 Task: Add an event with the title Team Building Game: Laser Tag Competition, date '2024/05/28', time 7:30 AM to 9:30 AMand add a description:  Regular check-ins and progress reviews will be scheduled to evaluate the employee's progress and provide ongoing feedback. These discussions will allow for adjustments to the action plan if needed and provide encouragement and support to the employee., put the event into Red category . Add location for the event as: Panama City, Panama, logged in from the account softage.4@softage.netand send the event invitation to softage.5@softage.net and softage.6@softage.net. Set a reminder for the event 35 day before
Action: Mouse moved to (129, 104)
Screenshot: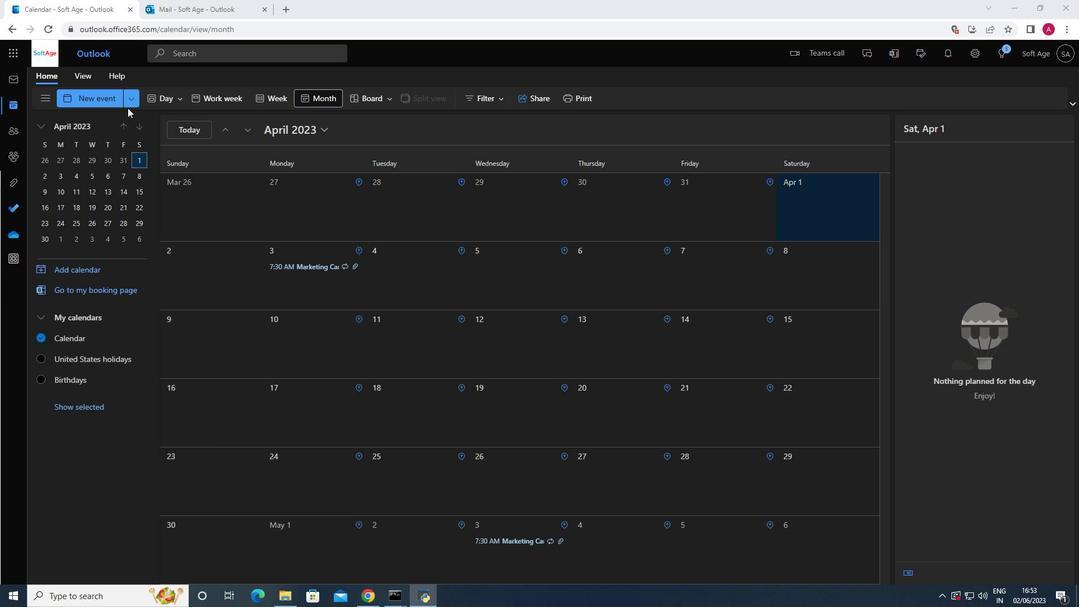 
Action: Mouse pressed left at (129, 104)
Screenshot: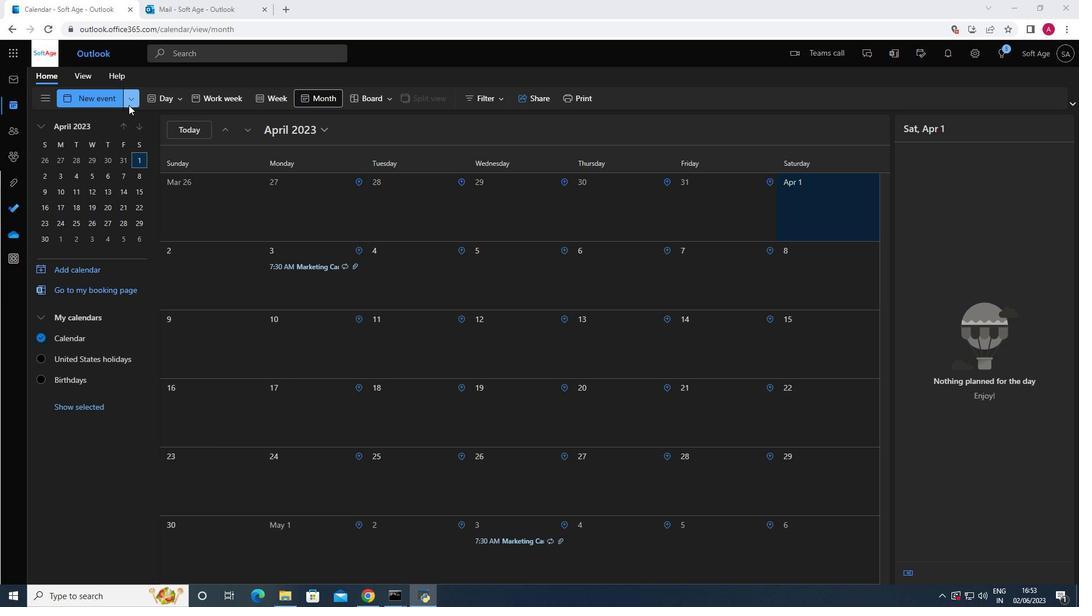 
Action: Mouse moved to (100, 141)
Screenshot: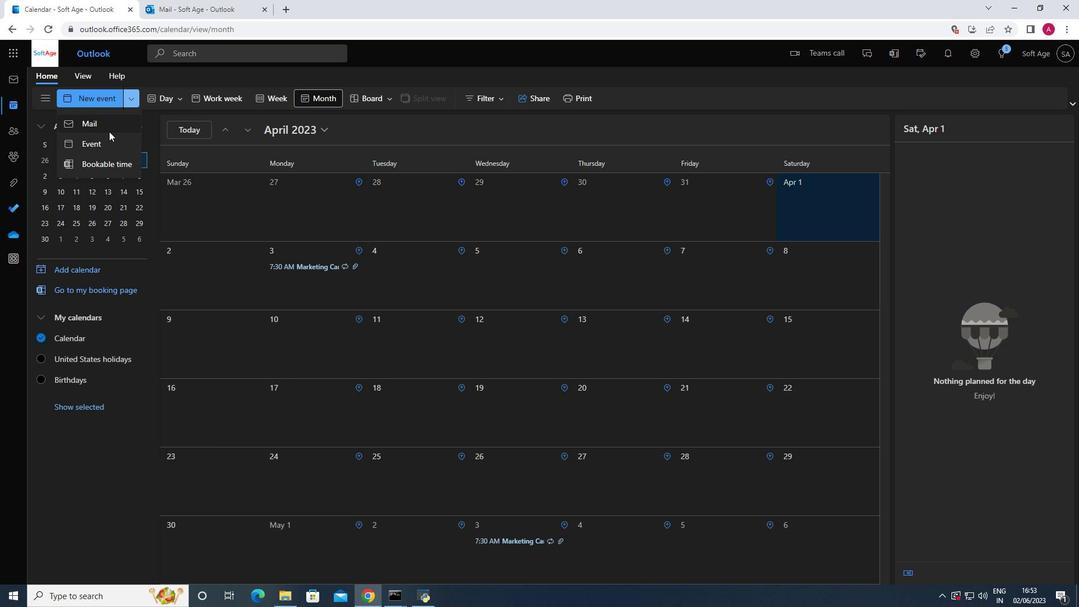 
Action: Mouse pressed left at (100, 141)
Screenshot: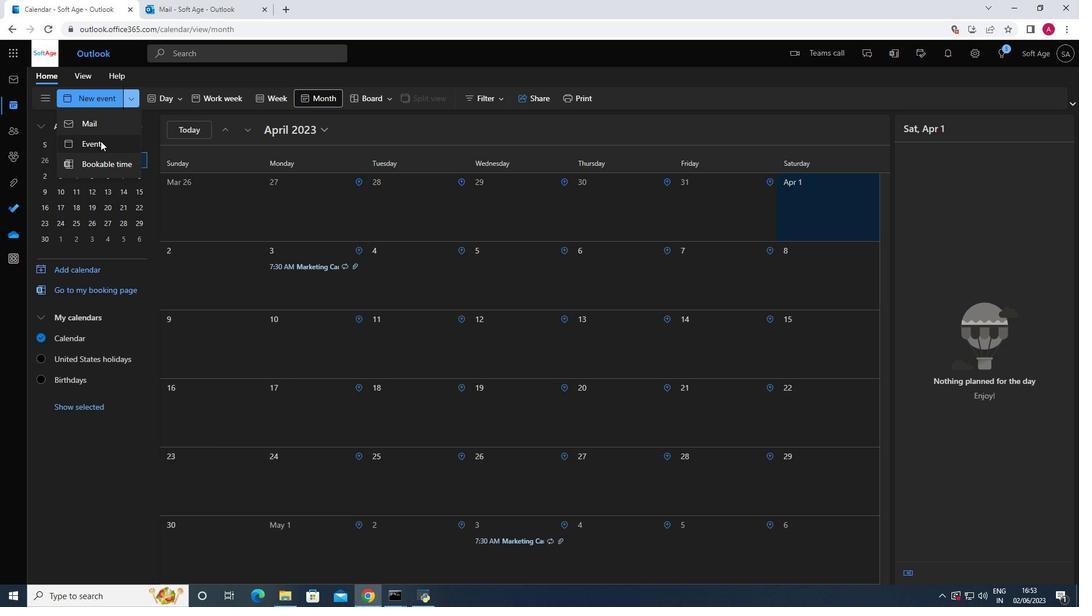 
Action: Mouse moved to (295, 175)
Screenshot: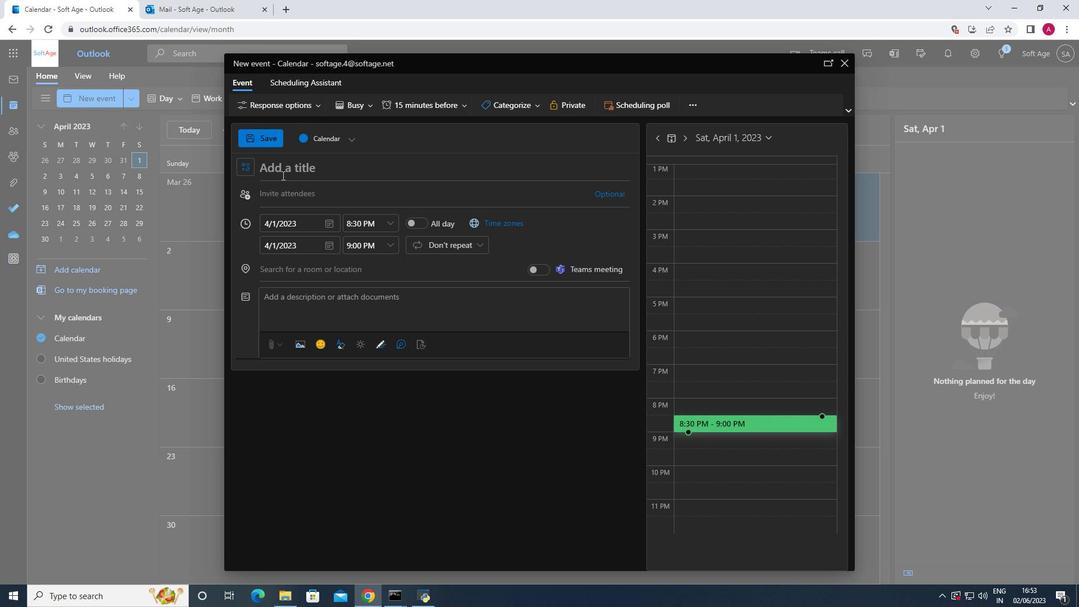 
Action: Mouse pressed left at (295, 175)
Screenshot: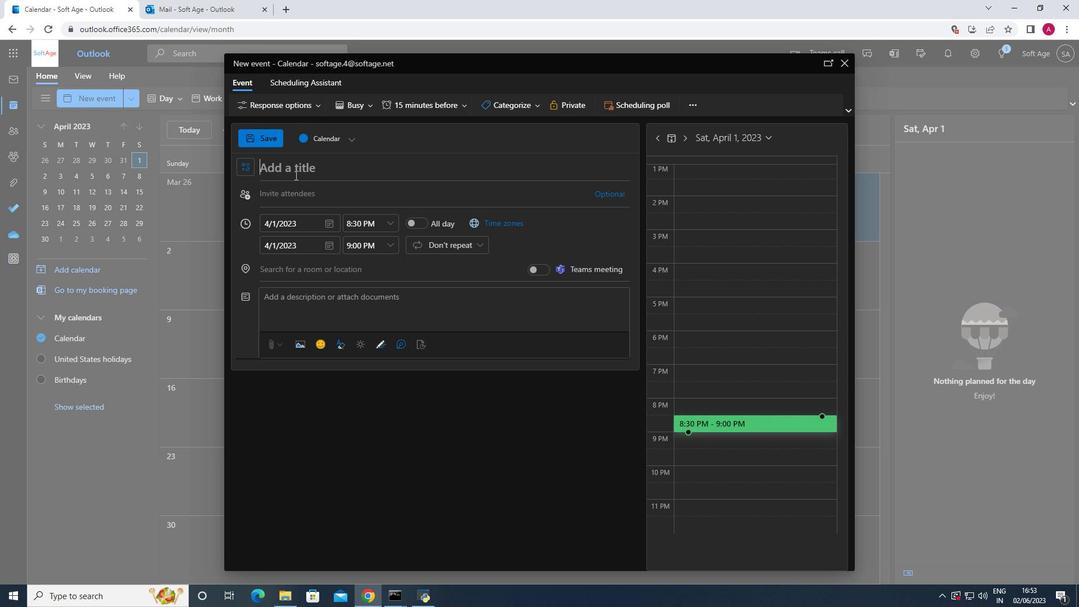 
Action: Key pressed <Key.shift>Team<Key.space><Key.shift><Key.shift><Key.shift>Building<Key.space><Key.shift>Game<Key.shift_r><Key.shift_r>:<Key.shift_r>Laser<Key.space><Key.shift><Key.shift><Key.shift>Tag<Key.space><Key.shift><Key.shift><Key.shift>Competition
Screenshot: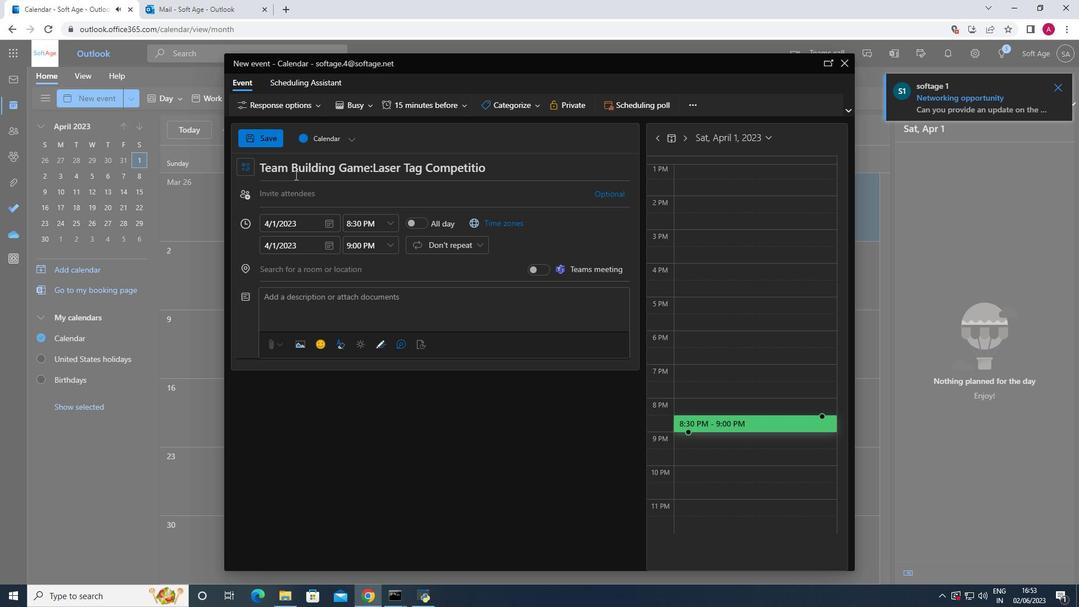
Action: Mouse moved to (332, 223)
Screenshot: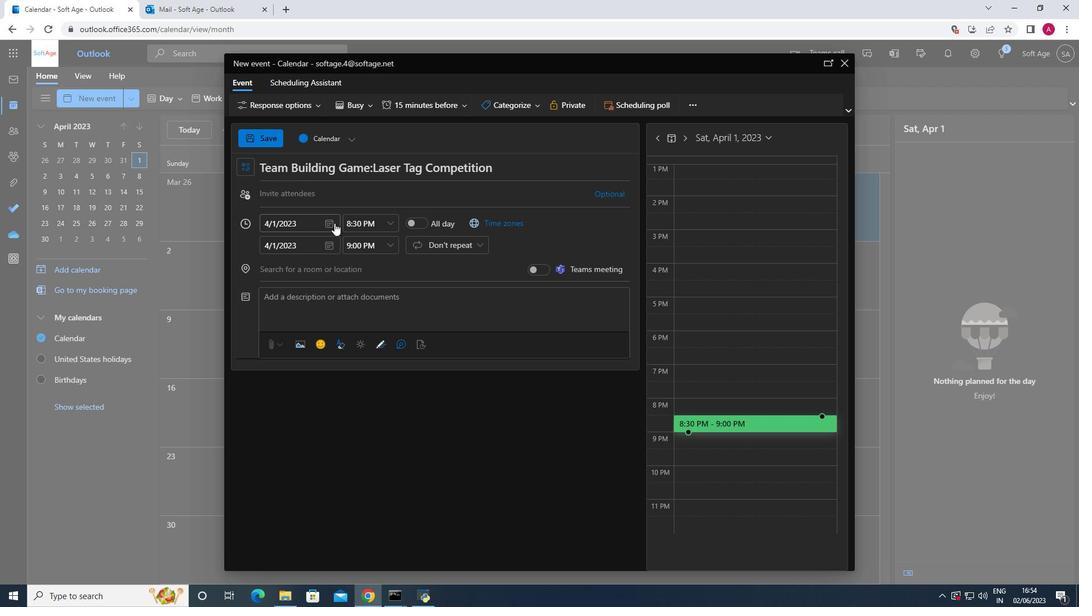 
Action: Mouse pressed left at (332, 223)
Screenshot: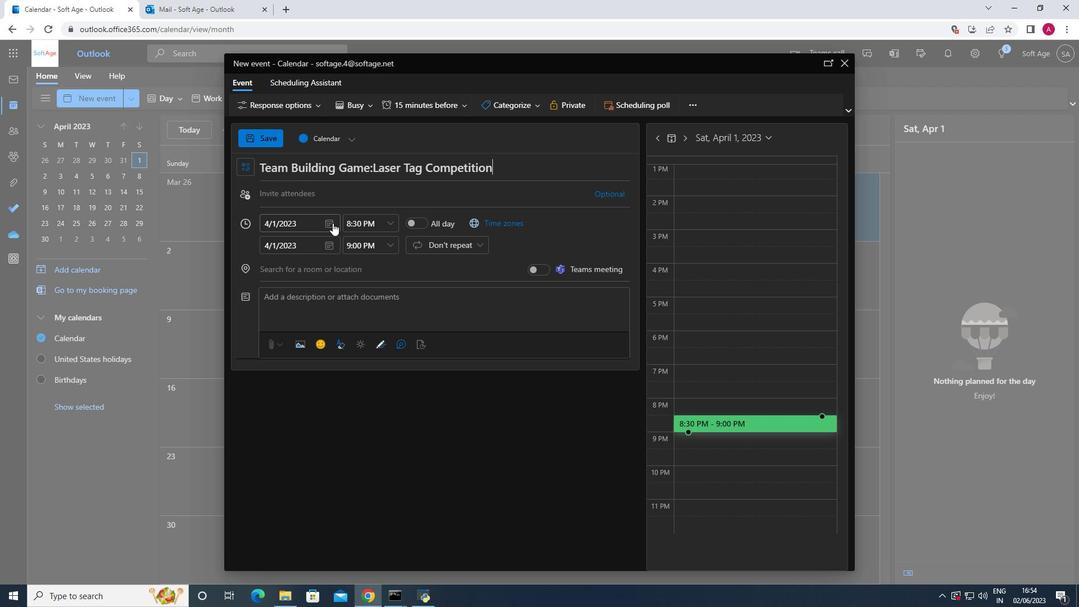 
Action: Mouse moved to (371, 245)
Screenshot: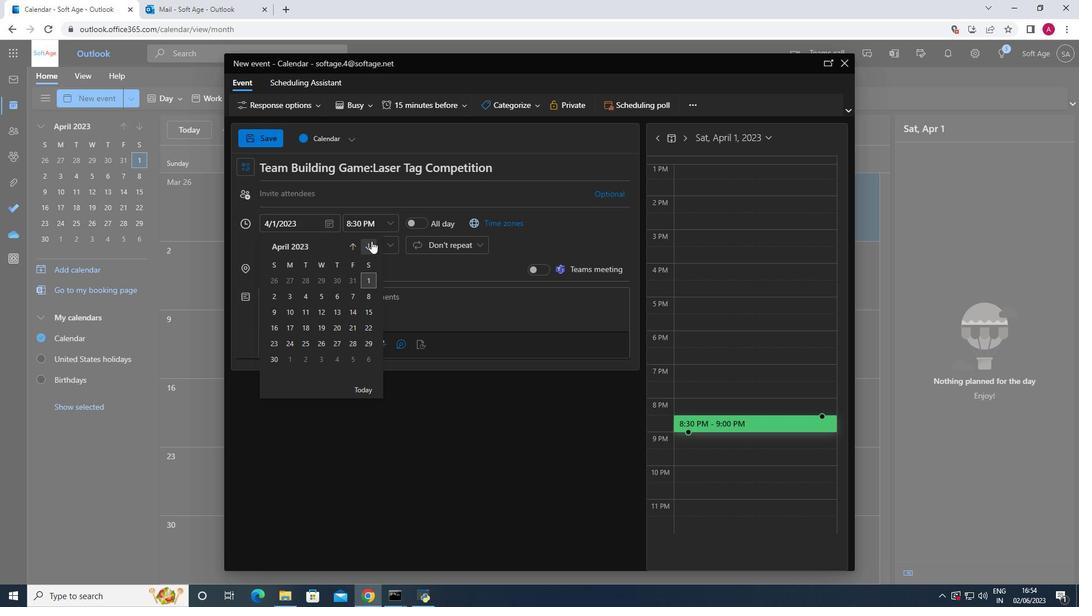 
Action: Mouse pressed left at (371, 245)
Screenshot: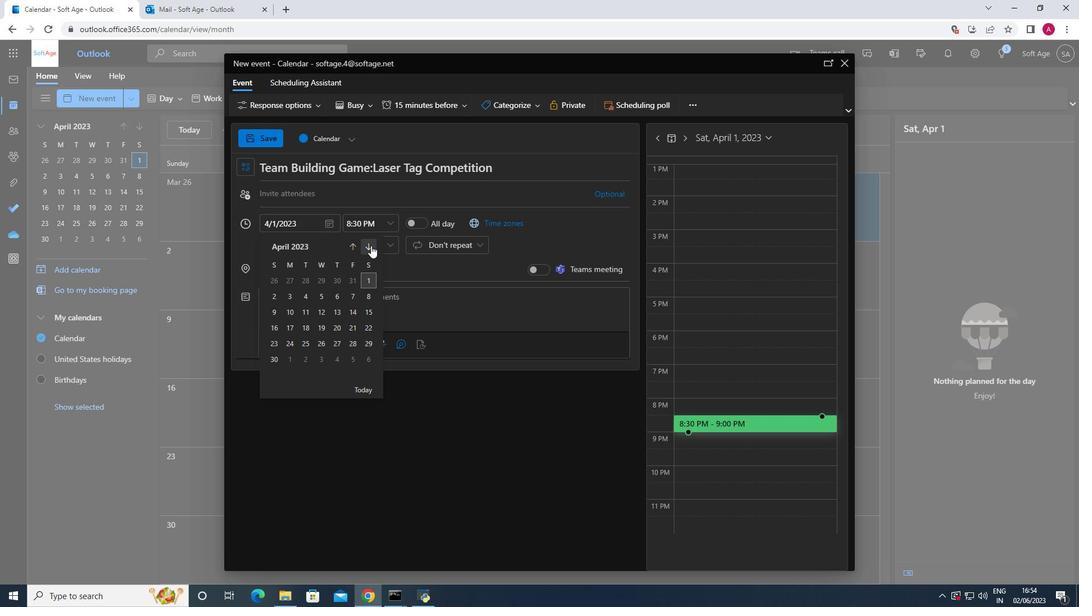 
Action: Mouse pressed left at (371, 245)
Screenshot: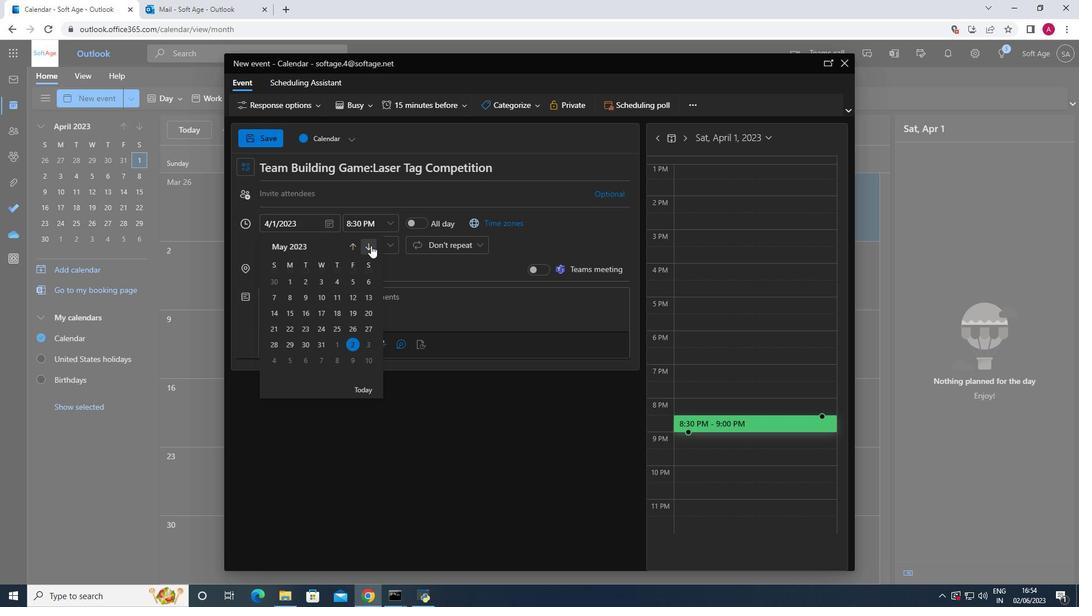 
Action: Mouse pressed left at (371, 245)
Screenshot: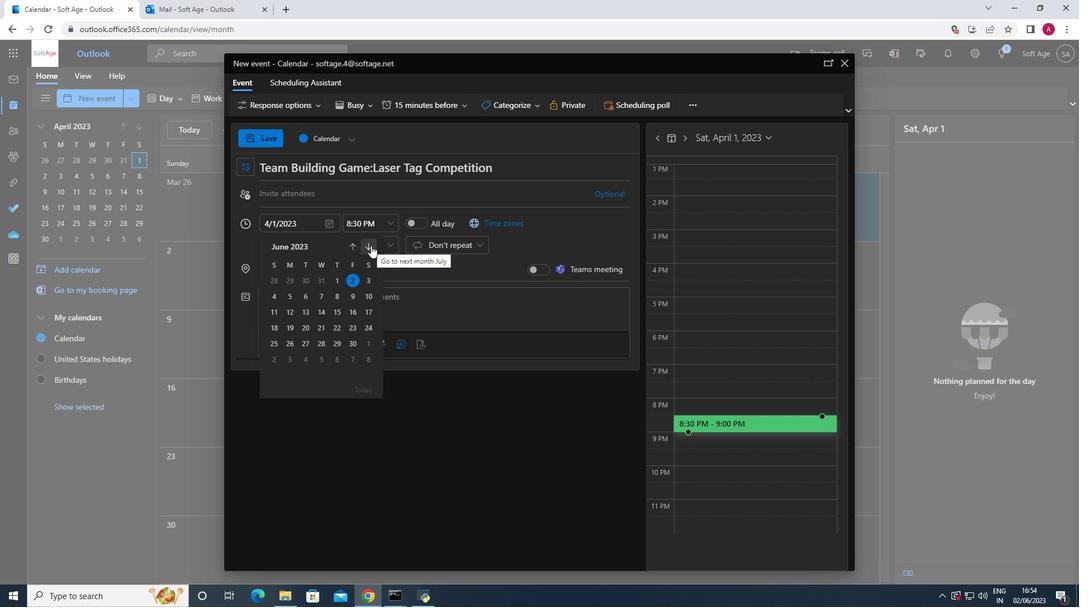 
Action: Mouse pressed left at (371, 245)
Screenshot: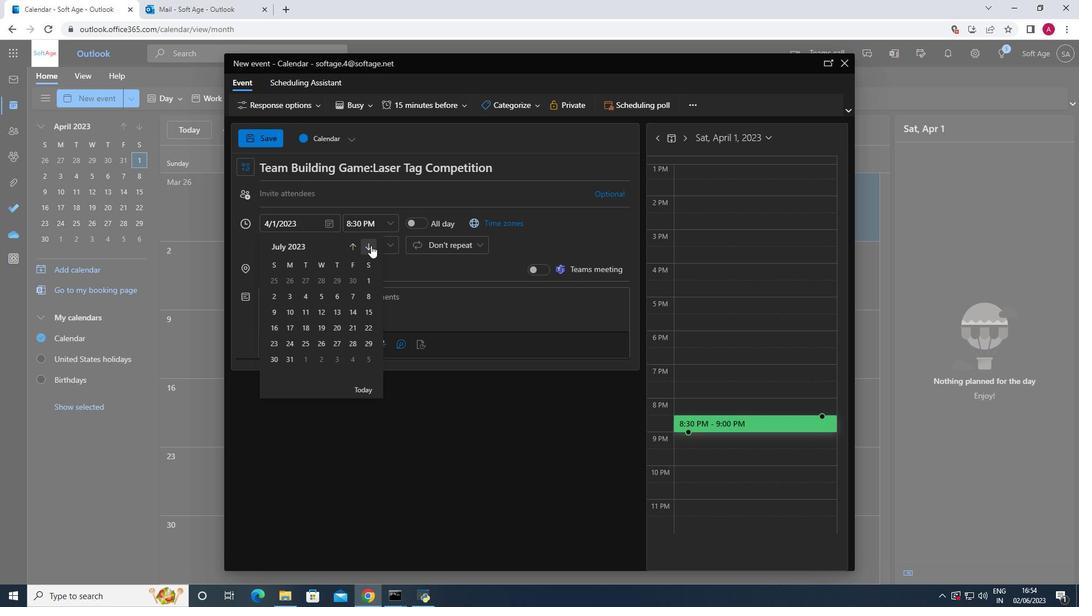 
Action: Mouse pressed left at (371, 245)
Screenshot: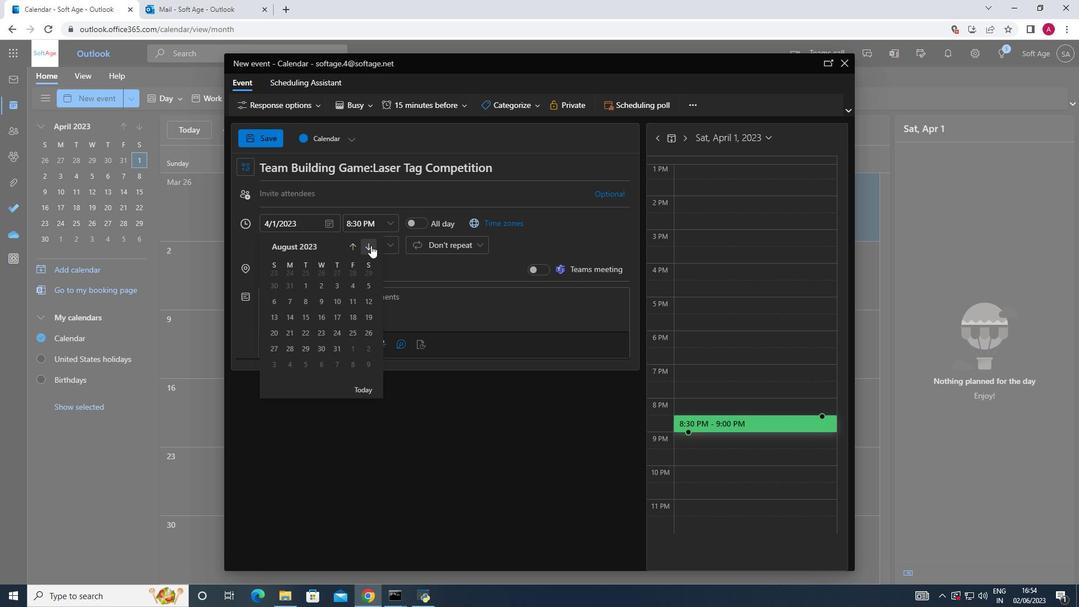 
Action: Mouse pressed left at (371, 245)
Screenshot: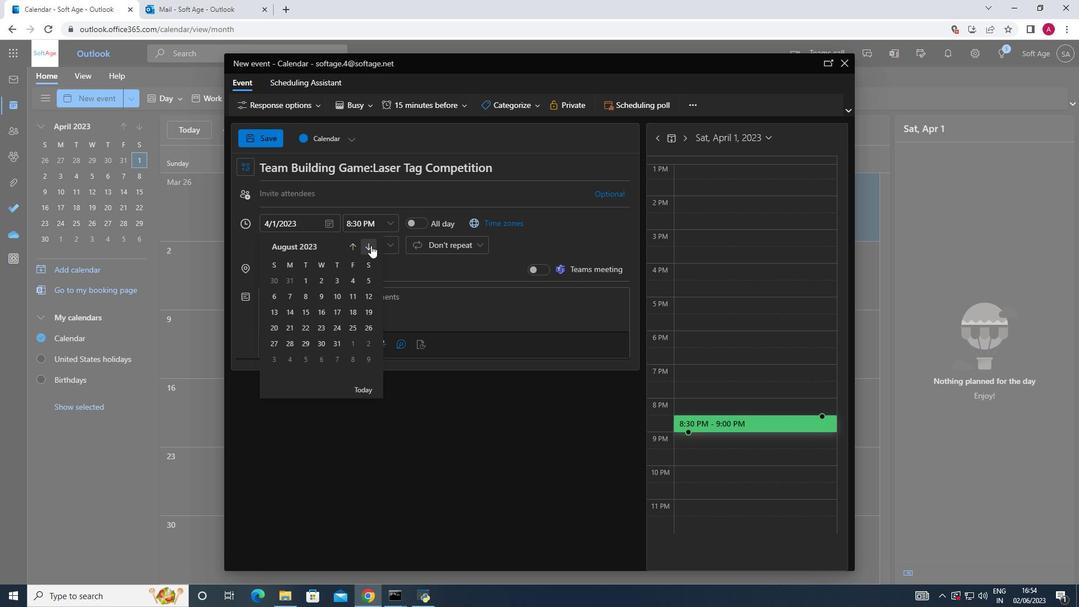 
Action: Mouse pressed left at (371, 245)
Screenshot: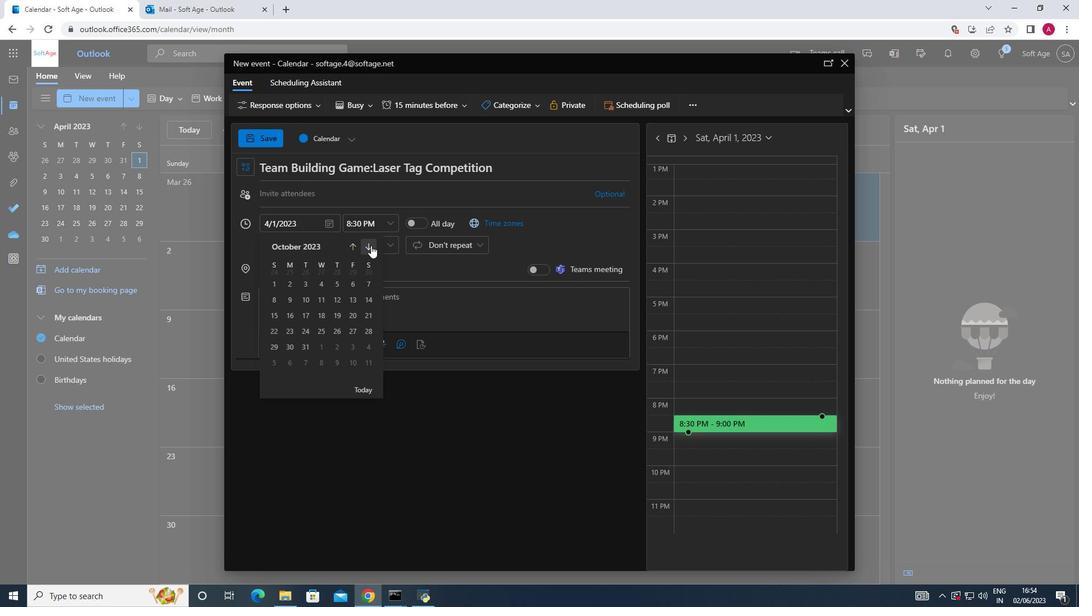 
Action: Mouse pressed left at (371, 245)
Screenshot: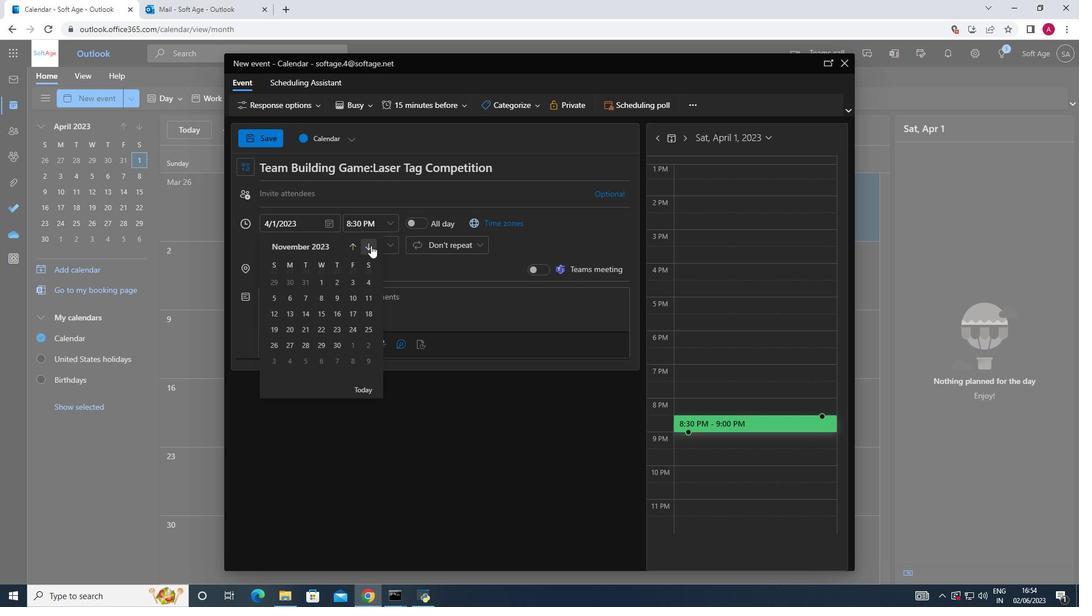 
Action: Mouse pressed left at (371, 245)
Screenshot: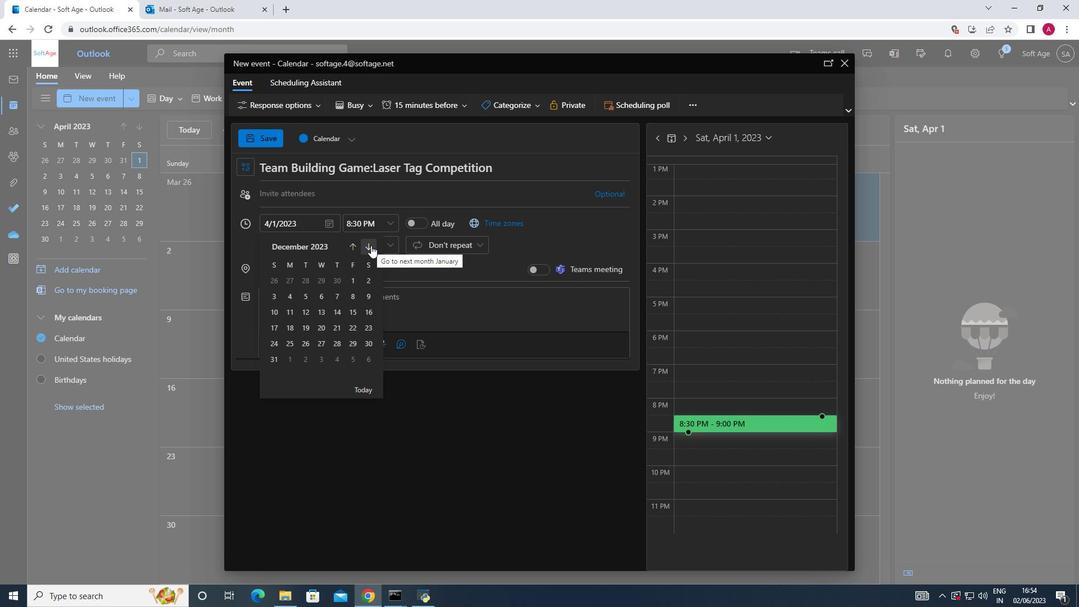 
Action: Mouse pressed left at (371, 245)
Screenshot: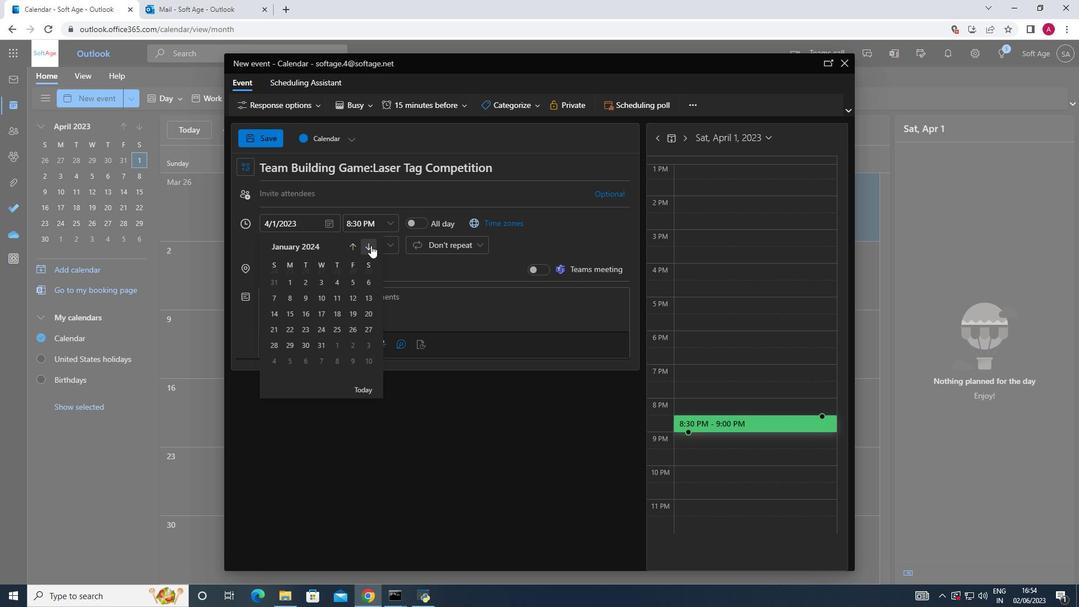 
Action: Mouse pressed left at (371, 245)
Screenshot: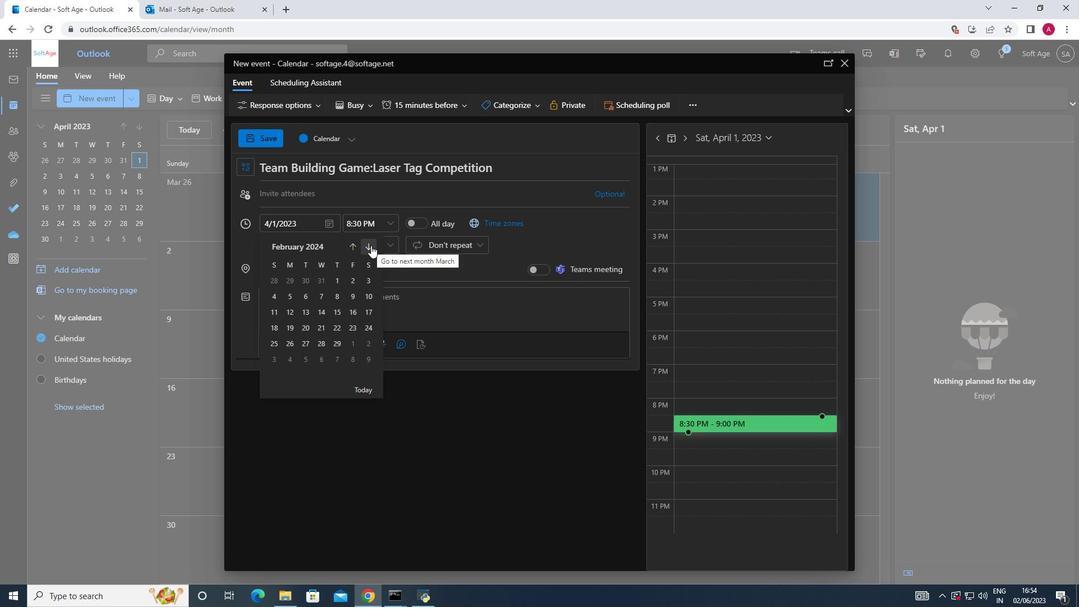 
Action: Mouse pressed left at (371, 245)
Screenshot: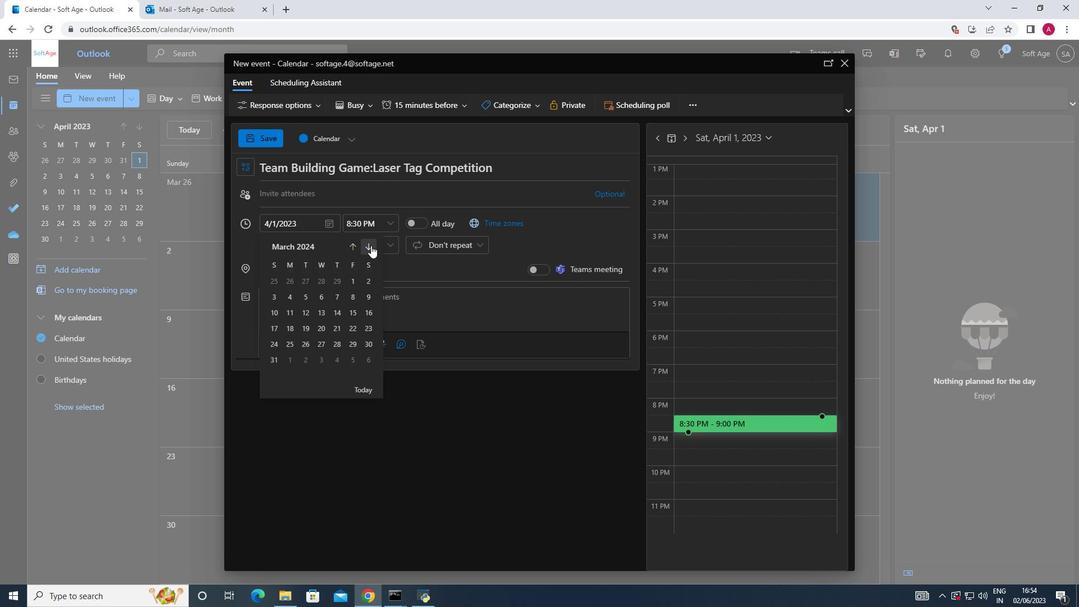 
Action: Mouse pressed left at (371, 245)
Screenshot: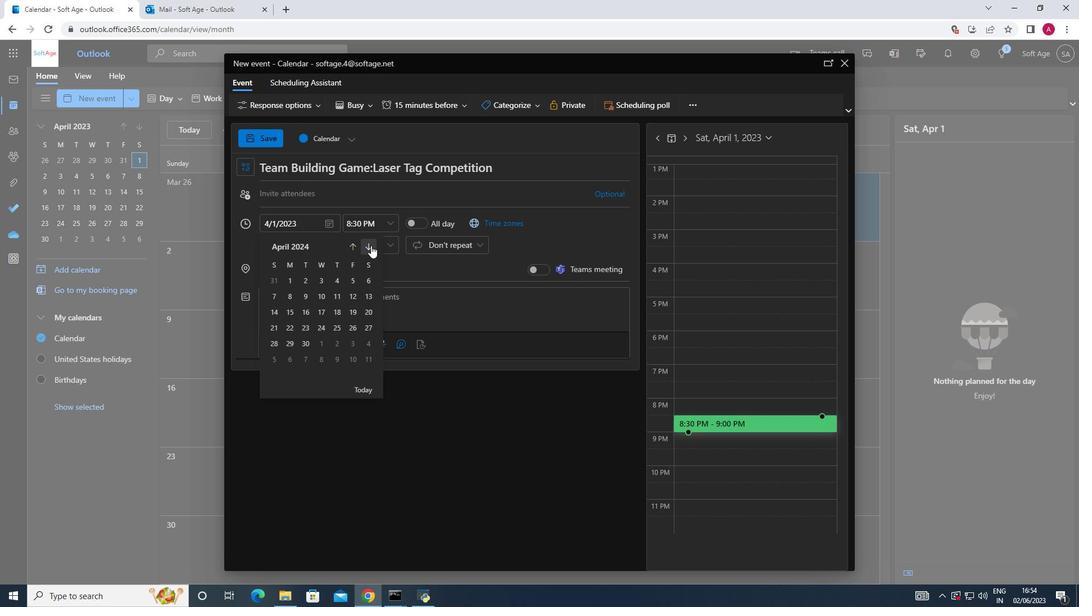 
Action: Mouse moved to (311, 340)
Screenshot: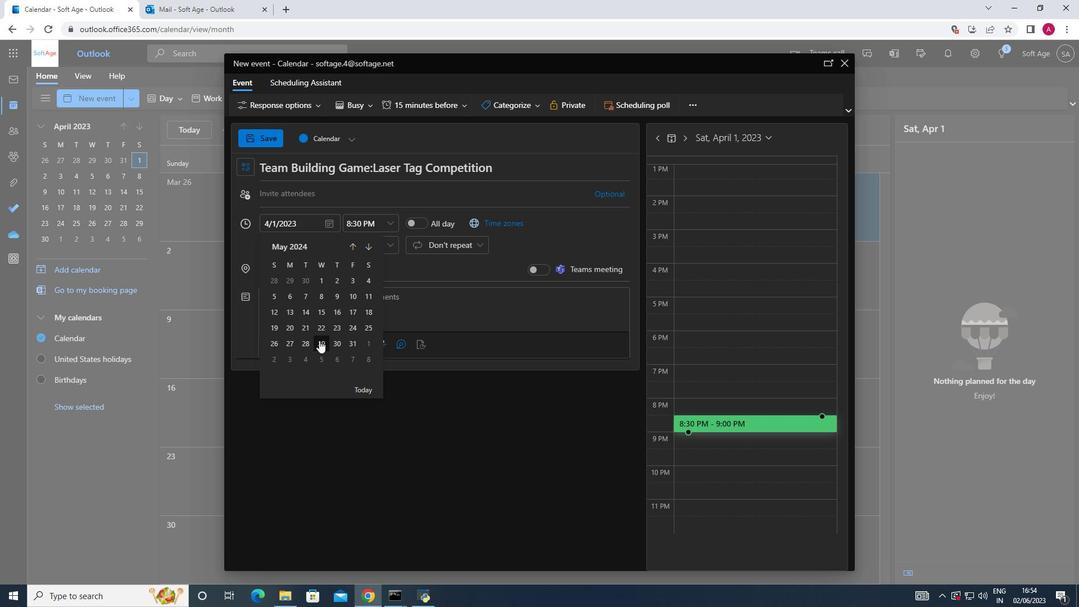 
Action: Mouse pressed left at (311, 340)
Screenshot: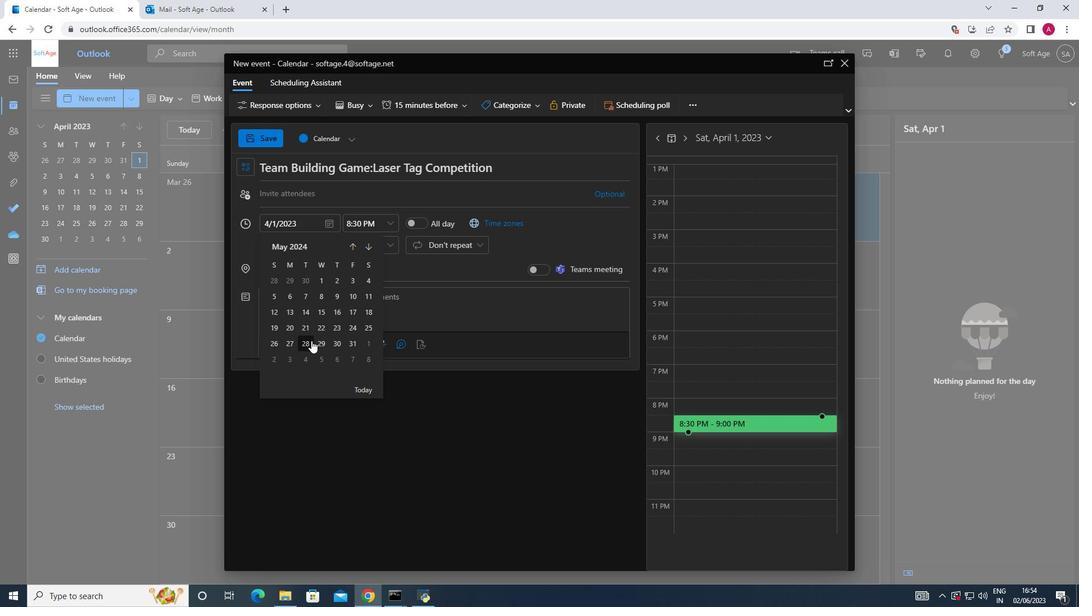 
Action: Mouse moved to (386, 225)
Screenshot: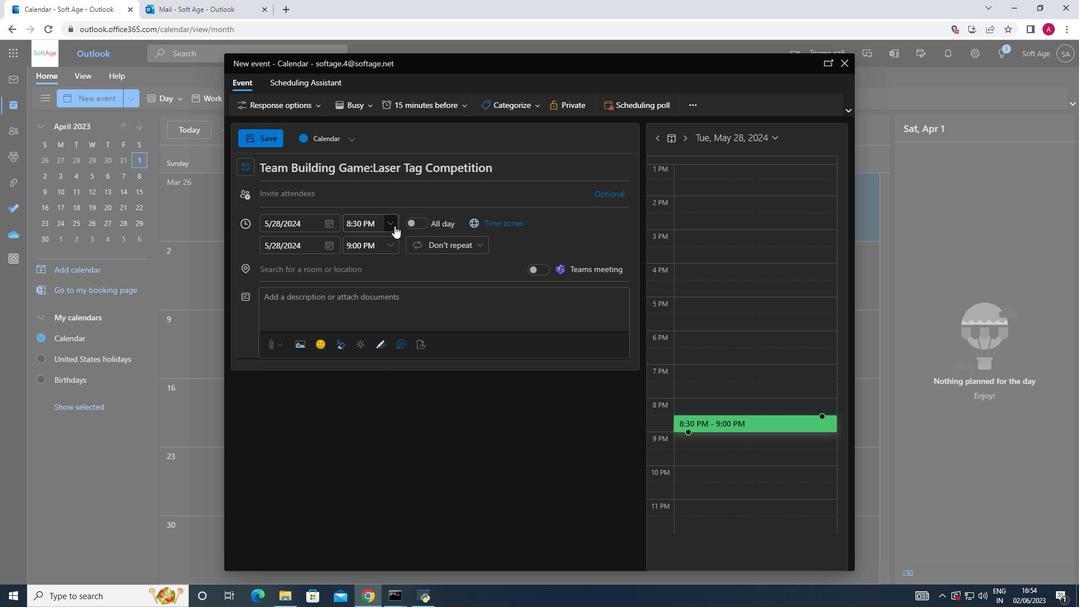 
Action: Mouse pressed left at (386, 225)
Screenshot: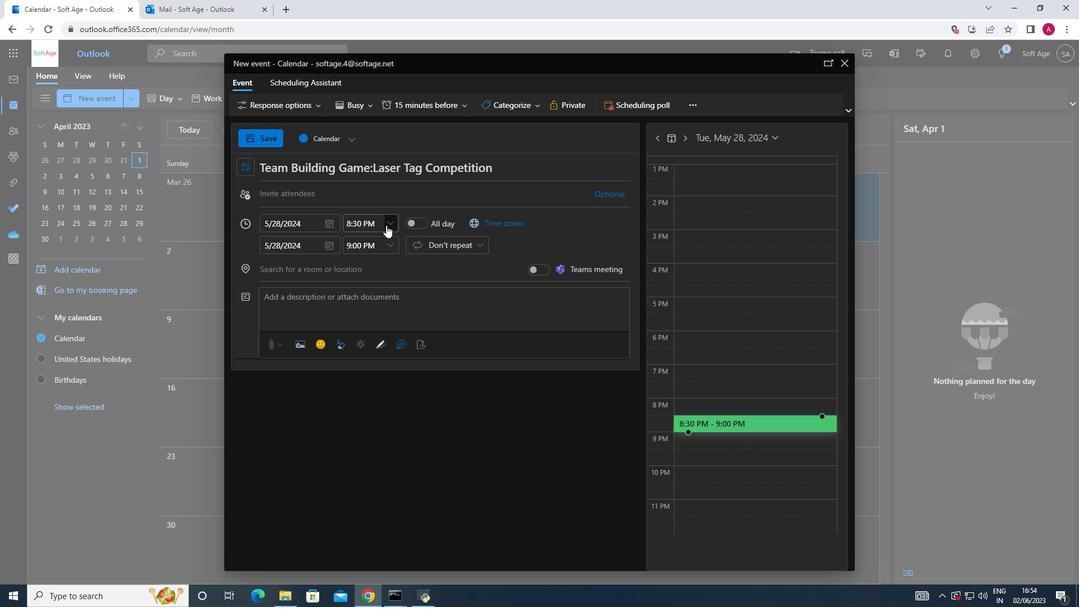 
Action: Mouse moved to (389, 264)
Screenshot: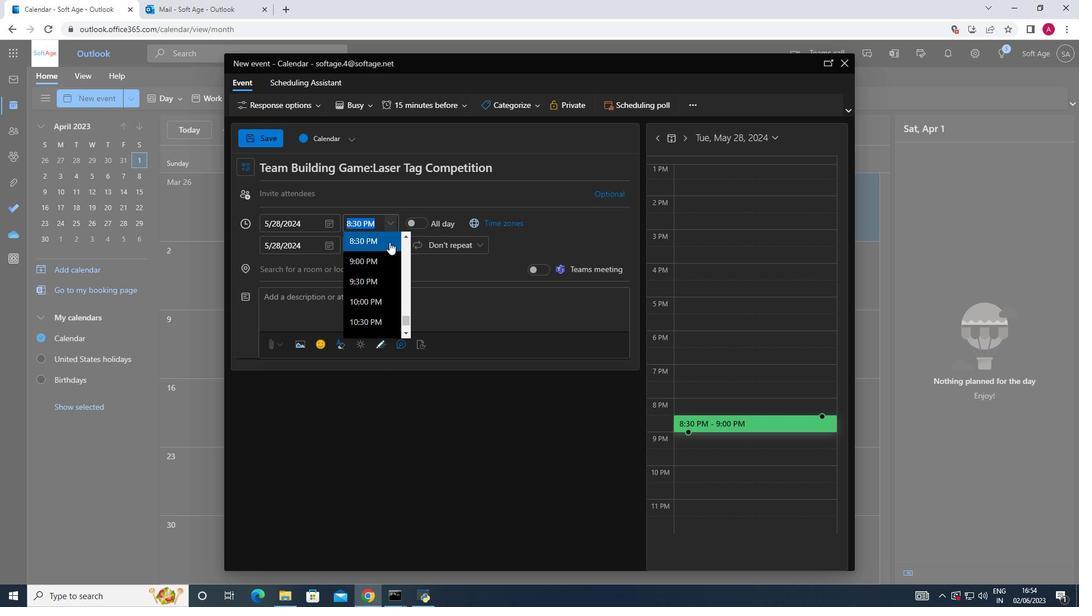
Action: Mouse scrolled (389, 265) with delta (0, 0)
Screenshot: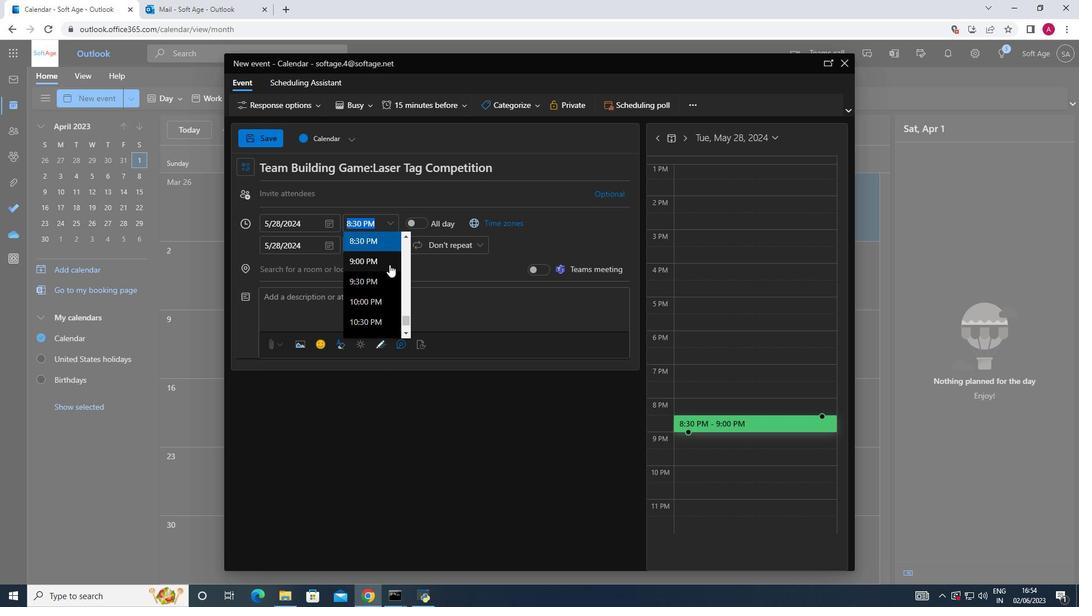 
Action: Mouse scrolled (389, 265) with delta (0, 0)
Screenshot: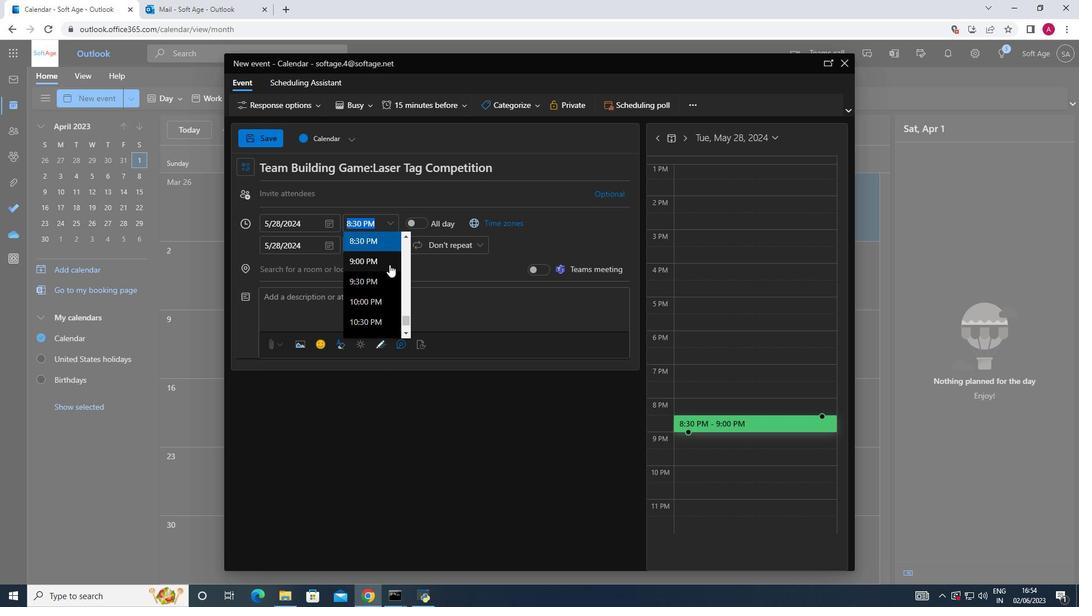 
Action: Mouse scrolled (389, 264) with delta (0, 0)
Screenshot: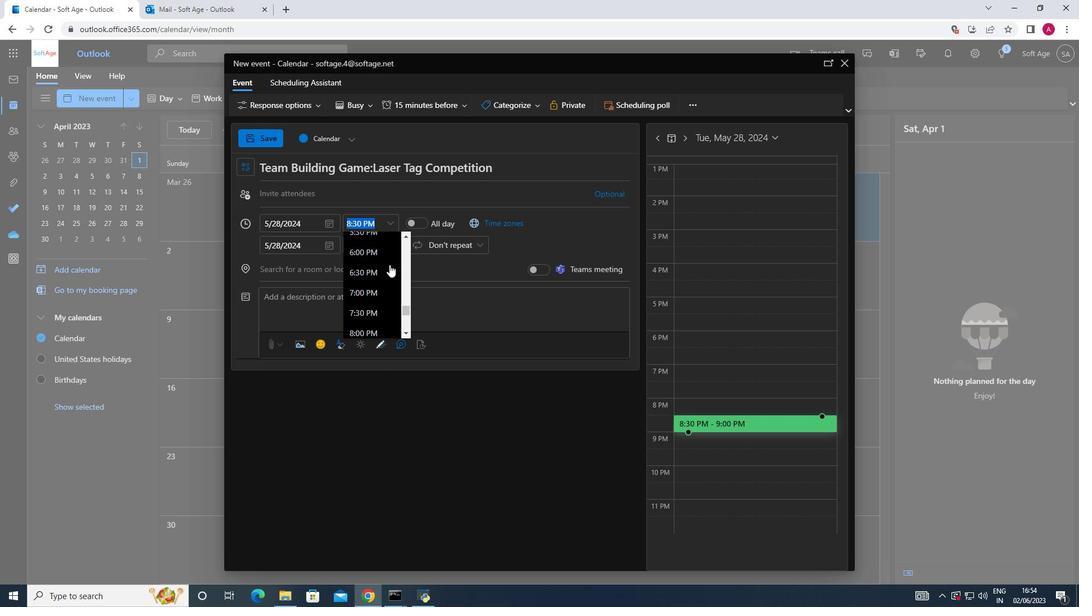 
Action: Mouse moved to (371, 291)
Screenshot: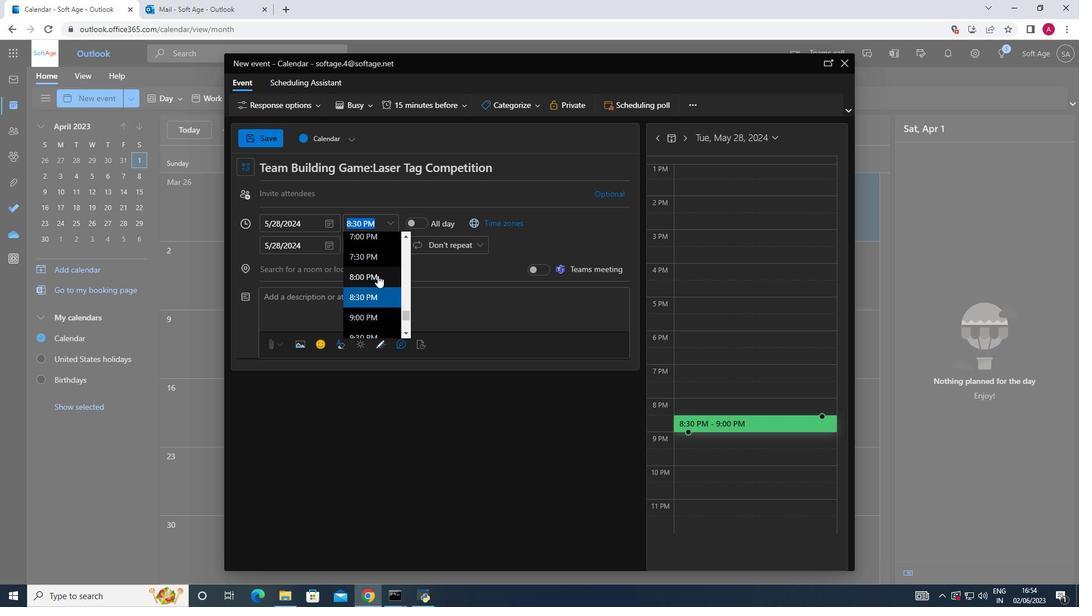 
Action: Mouse scrolled (371, 292) with delta (0, 0)
Screenshot: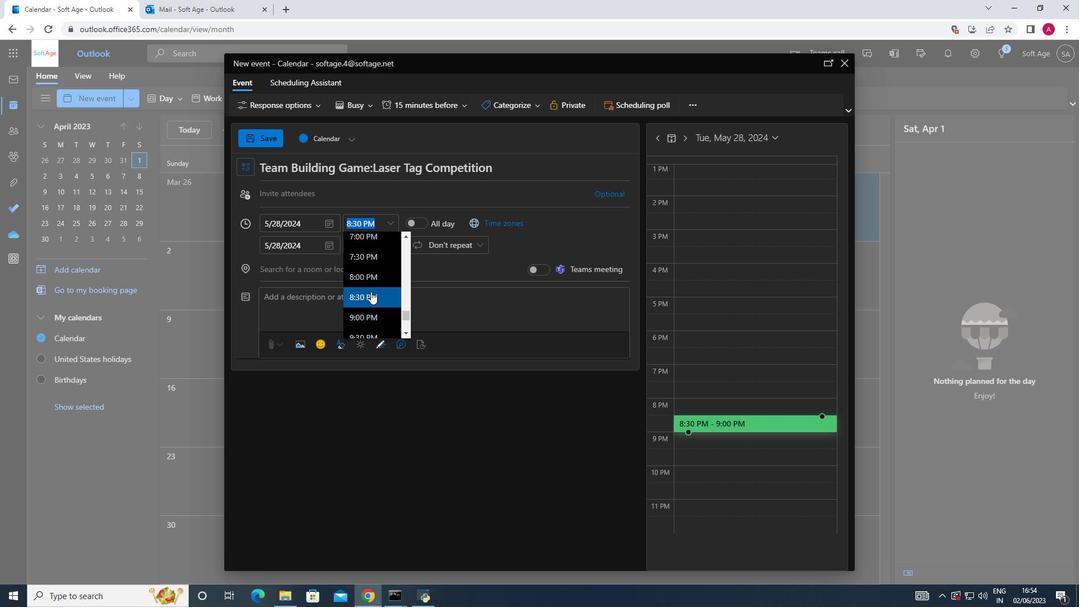 
Action: Mouse scrolled (371, 292) with delta (0, 0)
Screenshot: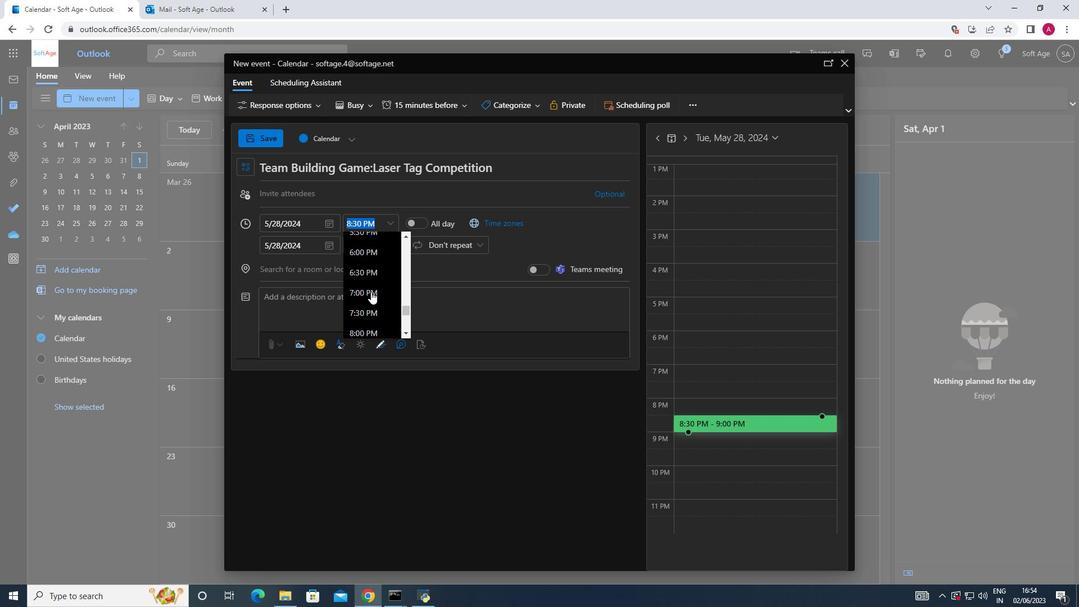 
Action: Mouse scrolled (371, 292) with delta (0, 0)
Screenshot: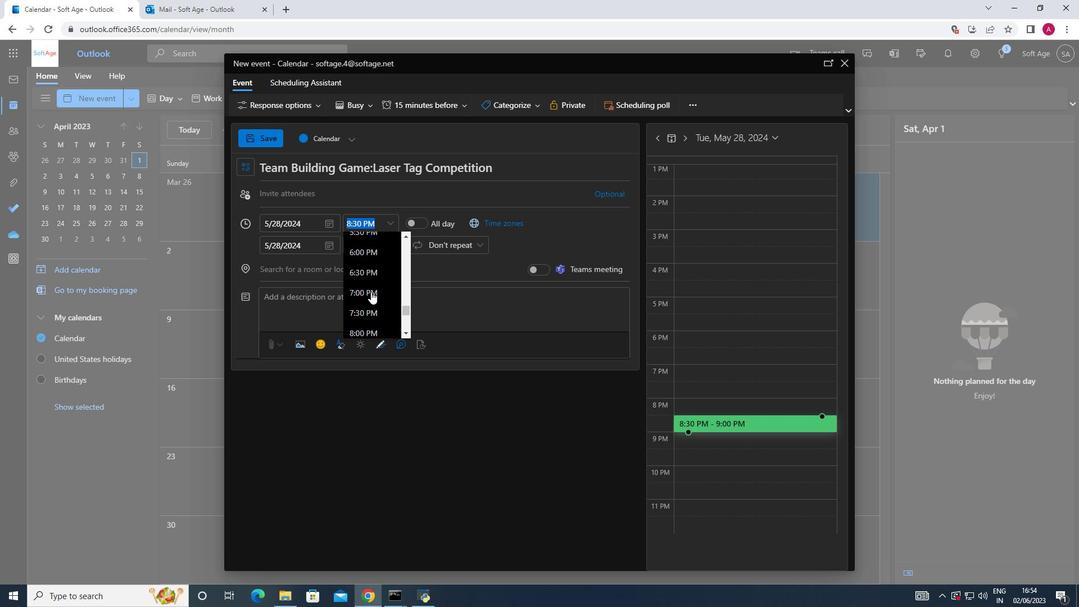 
Action: Mouse scrolled (371, 292) with delta (0, 0)
Screenshot: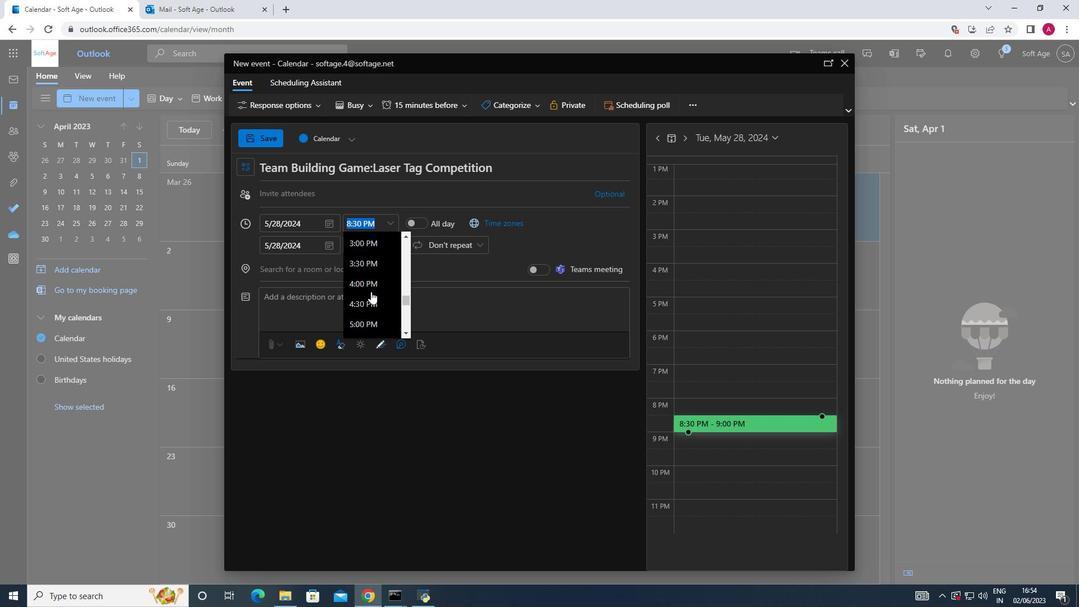 
Action: Mouse scrolled (371, 292) with delta (0, 0)
Screenshot: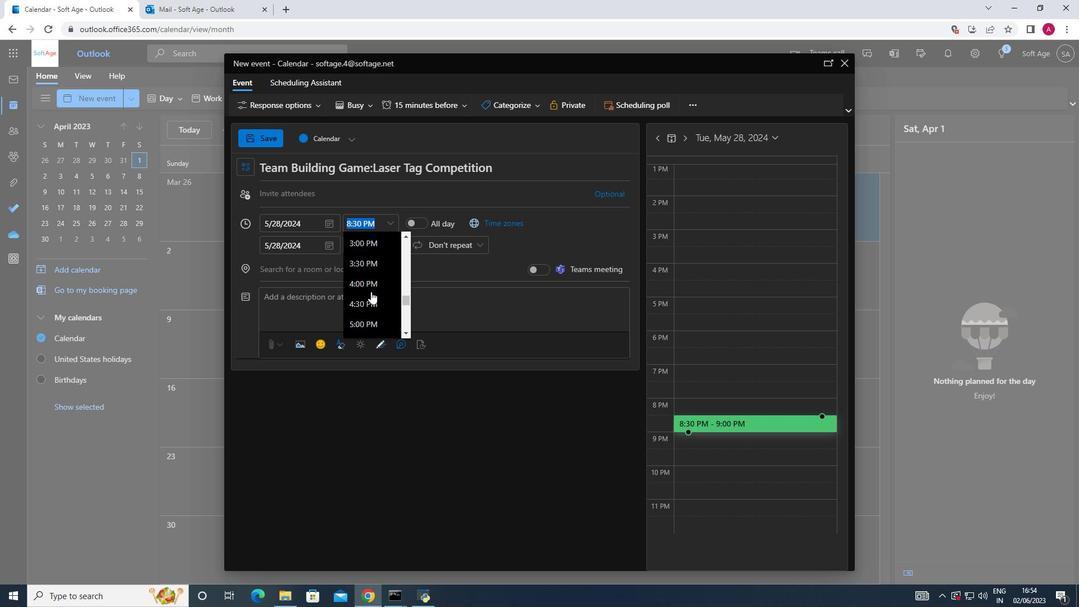 
Action: Mouse scrolled (371, 292) with delta (0, 0)
Screenshot: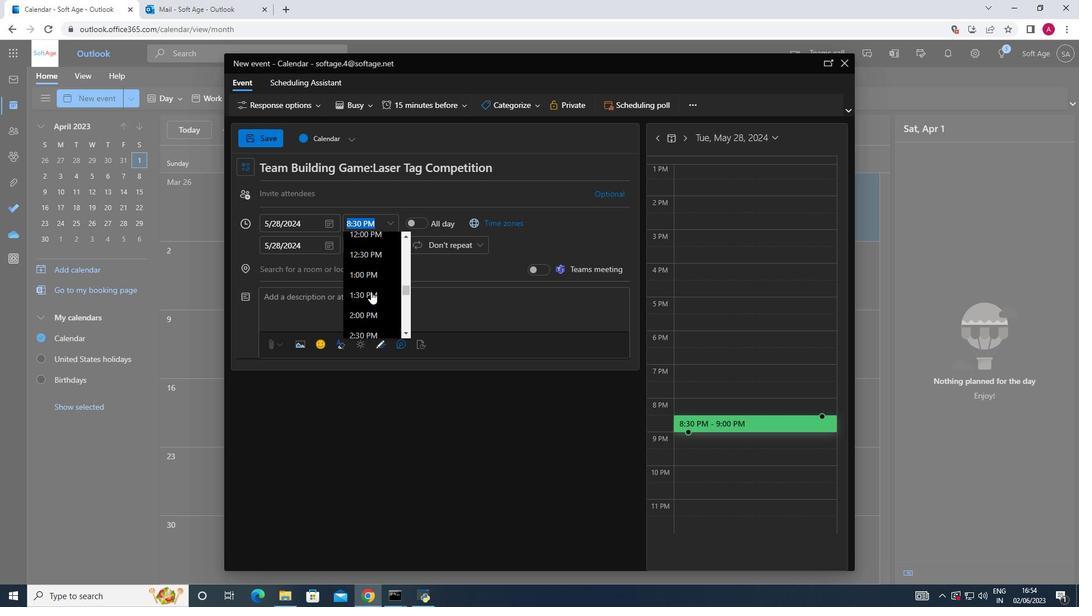 
Action: Mouse scrolled (371, 292) with delta (0, 0)
Screenshot: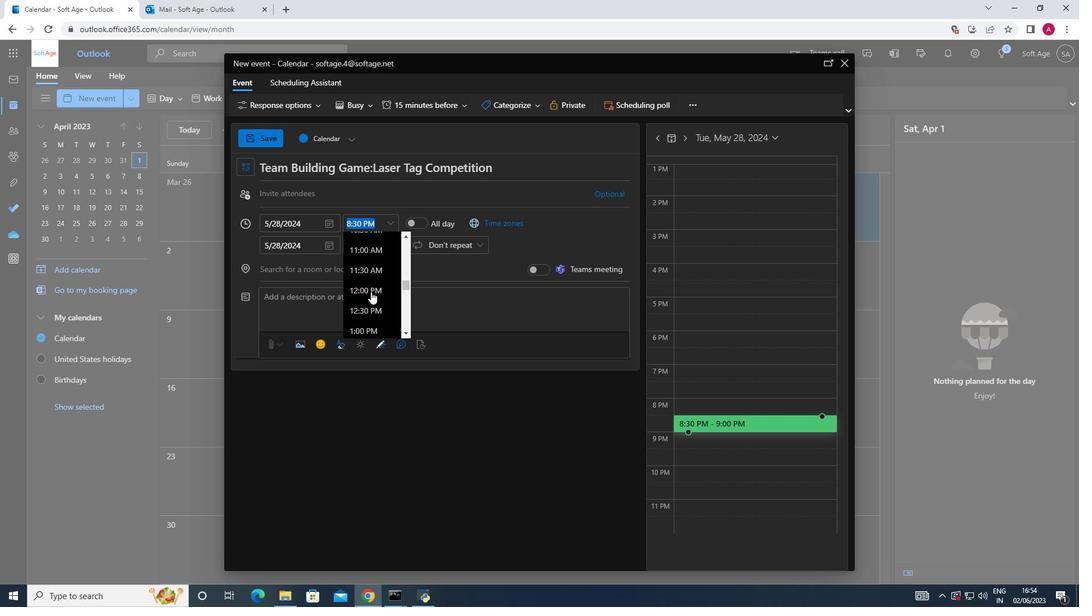 
Action: Mouse scrolled (371, 292) with delta (0, 0)
Screenshot: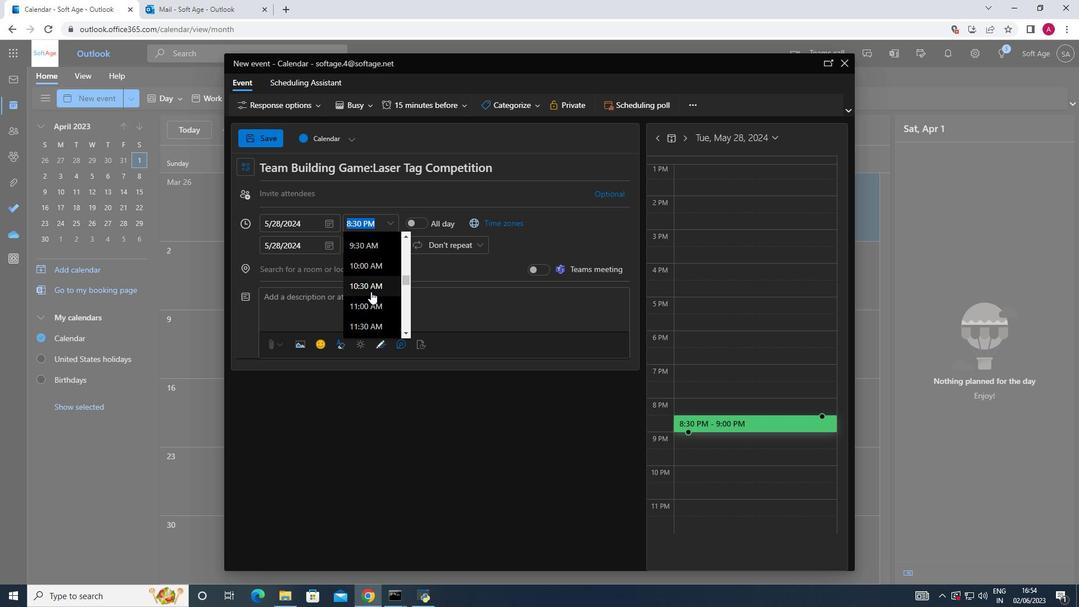 
Action: Mouse scrolled (371, 292) with delta (0, 0)
Screenshot: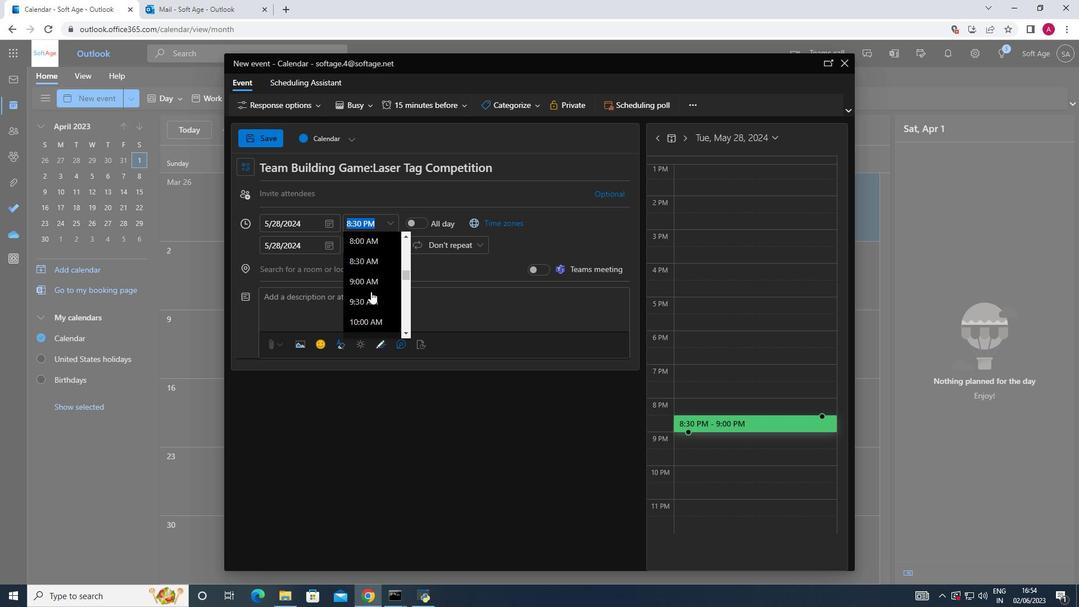 
Action: Mouse moved to (371, 282)
Screenshot: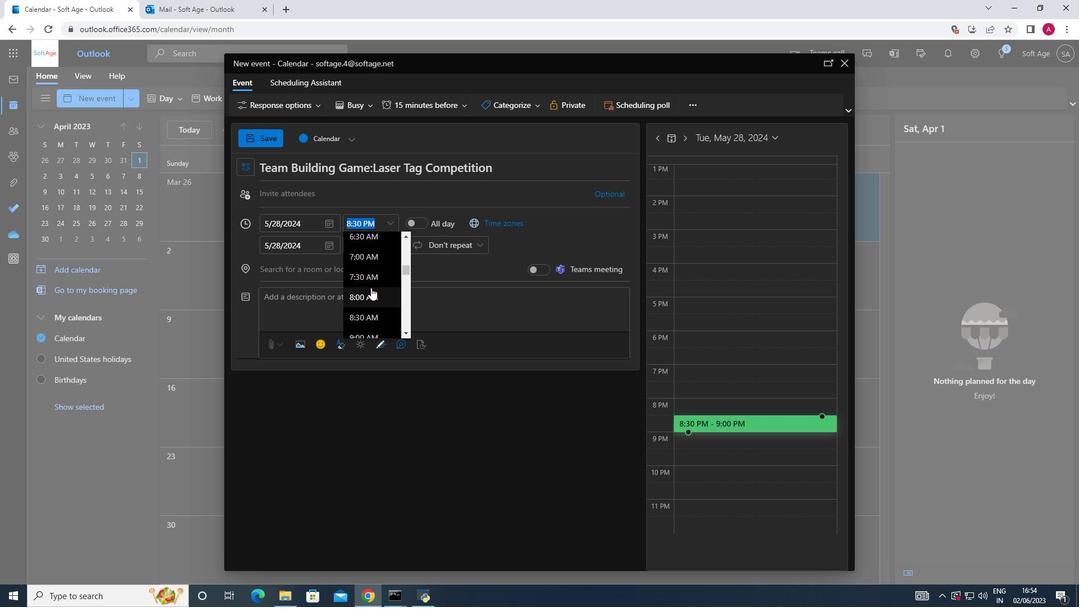 
Action: Mouse pressed left at (371, 282)
Screenshot: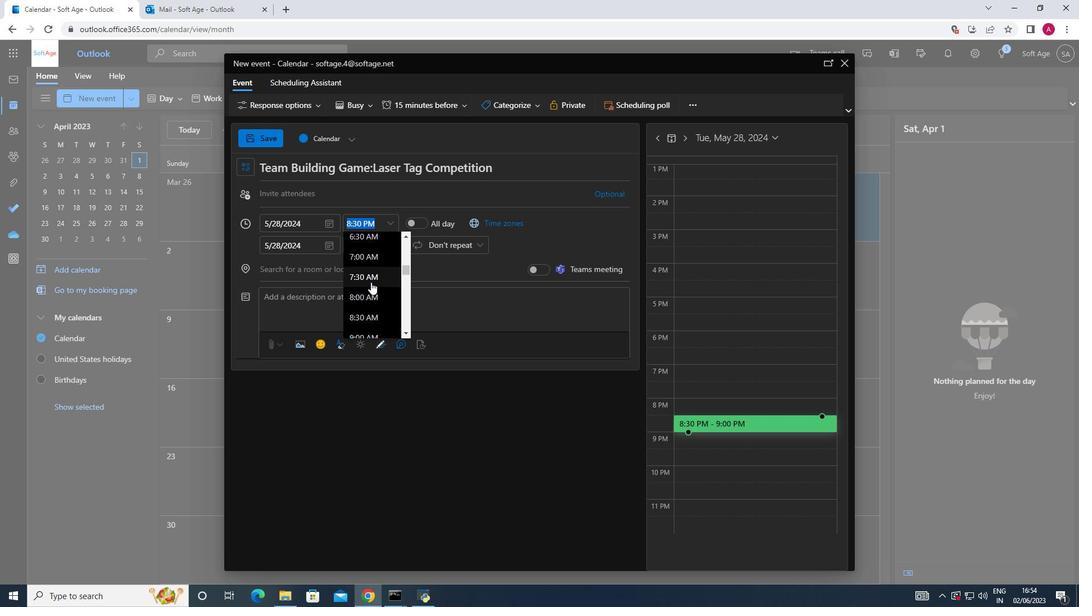 
Action: Mouse moved to (387, 243)
Screenshot: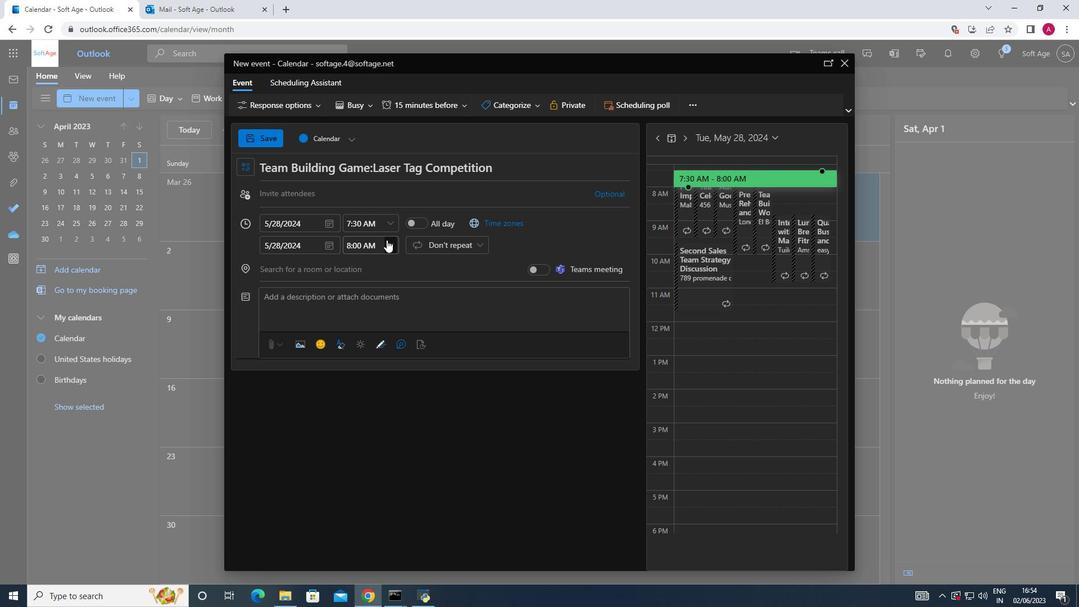 
Action: Mouse pressed left at (387, 243)
Screenshot: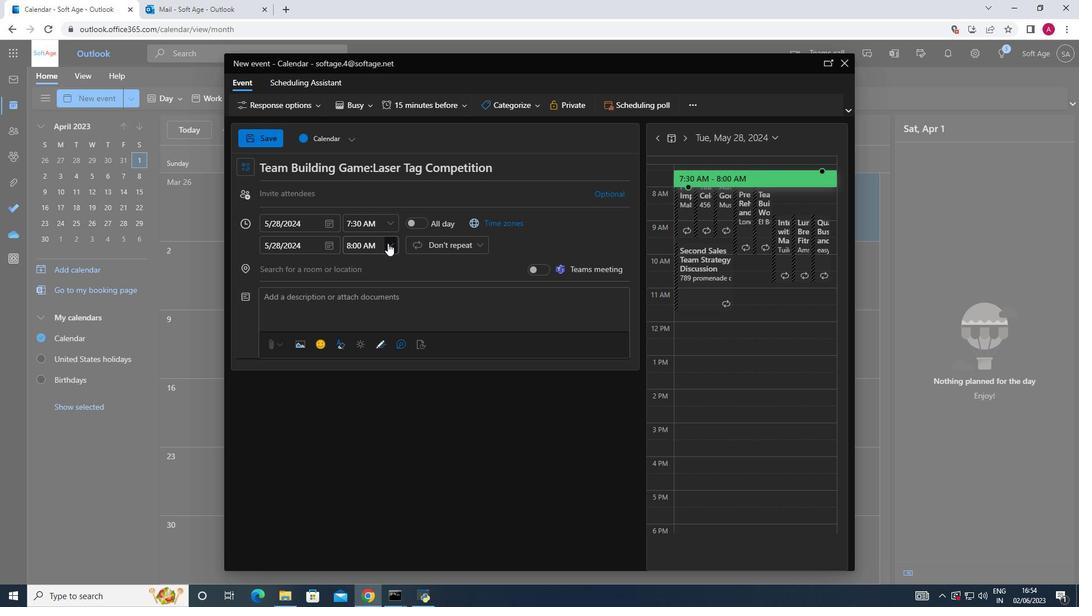 
Action: Mouse moved to (376, 321)
Screenshot: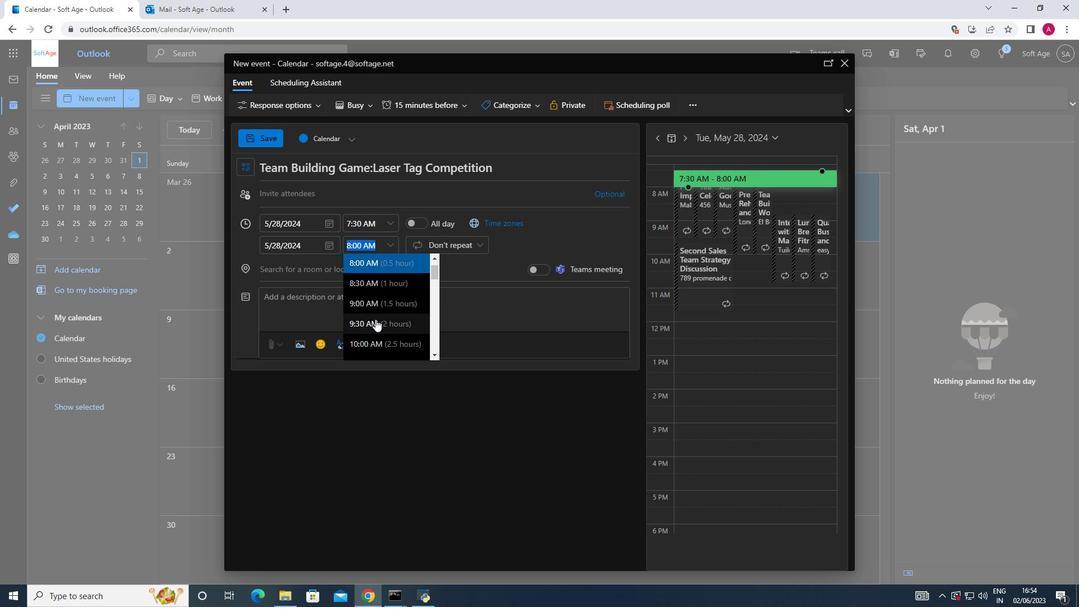 
Action: Mouse pressed left at (376, 321)
Screenshot: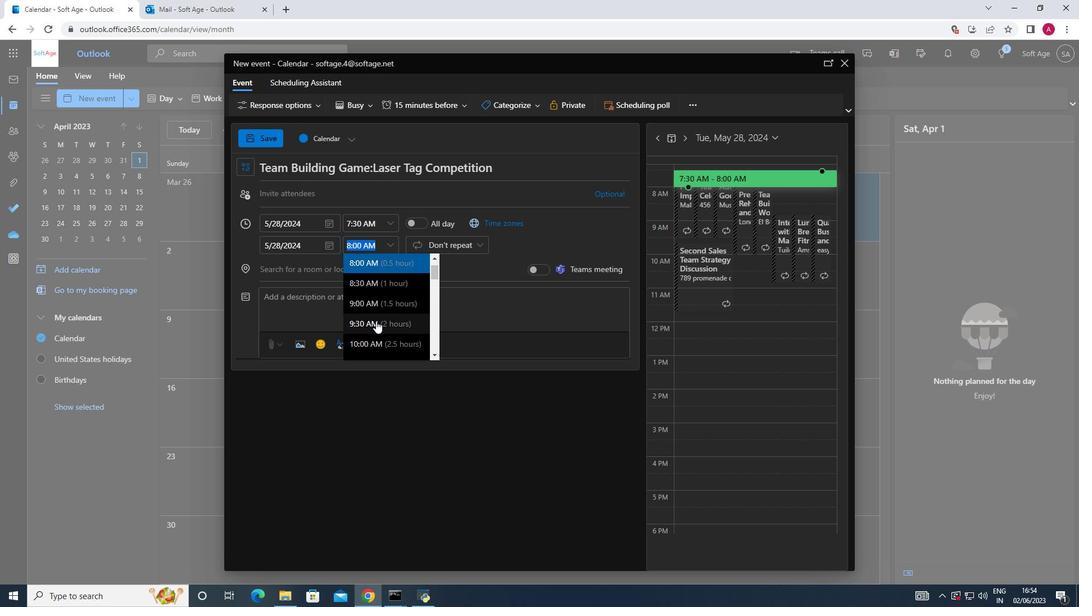 
Action: Mouse moved to (321, 305)
Screenshot: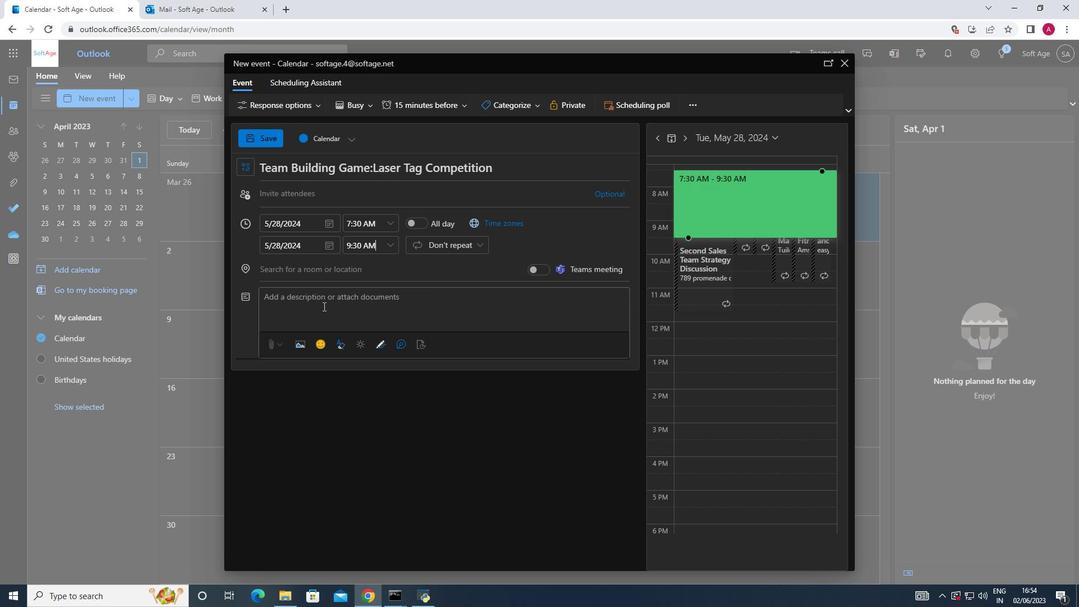 
Action: Mouse pressed left at (321, 305)
Screenshot: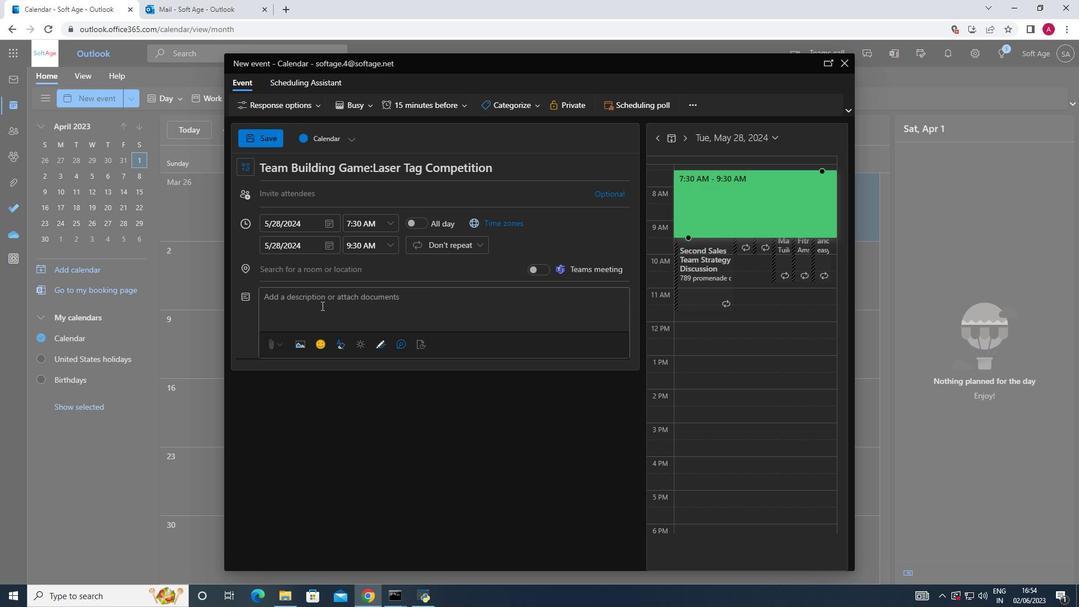 
Action: Key pressed <Key.shift><Key.shift><Key.shift><Key.shift><Key.shift><Key.shift><Key.shift><Key.shift><Key.shift><Key.shift><Key.shift><Key.shift><Key.shift><Key.shift><Key.shift><Key.shift><Key.shift><Key.shift><Key.shift><Key.shift><Key.shift><Key.shift><Key.shift><Key.shift><Key.shift><Key.shift><Key.shift><Key.shift><Key.shift><Key.shift><Key.shift><Key.shift><Key.shift><Key.shift><Key.shift><Key.shift><Key.shift><Key.shift><Key.shift><Key.shift><Key.shift><Key.shift><Key.shift><Key.shift><Key.shift><Key.shift><Key.shift><Key.shift><Key.shift><Key.shift><Key.shift><Key.shift><Key.shift><Key.shift><Key.shift><Key.shift><Key.shift>Regular<Key.space><Key.shift>Ceck-ins<Key.space>and<Key.space>progress<Key.space>review<Key.space>will<Key.space>be<Key.space>s
Screenshot: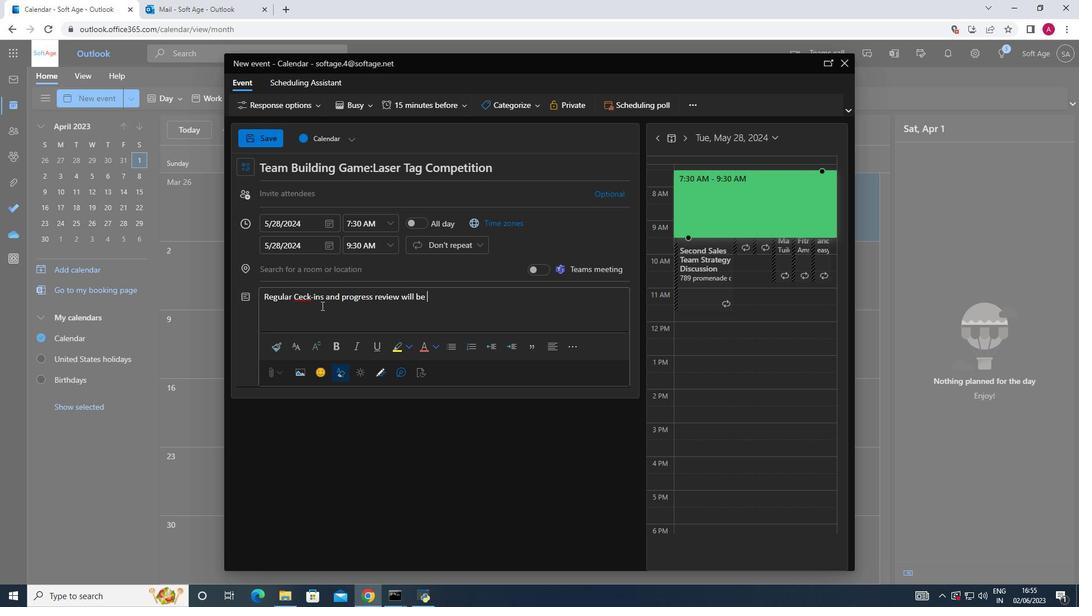
Action: Mouse moved to (304, 299)
Screenshot: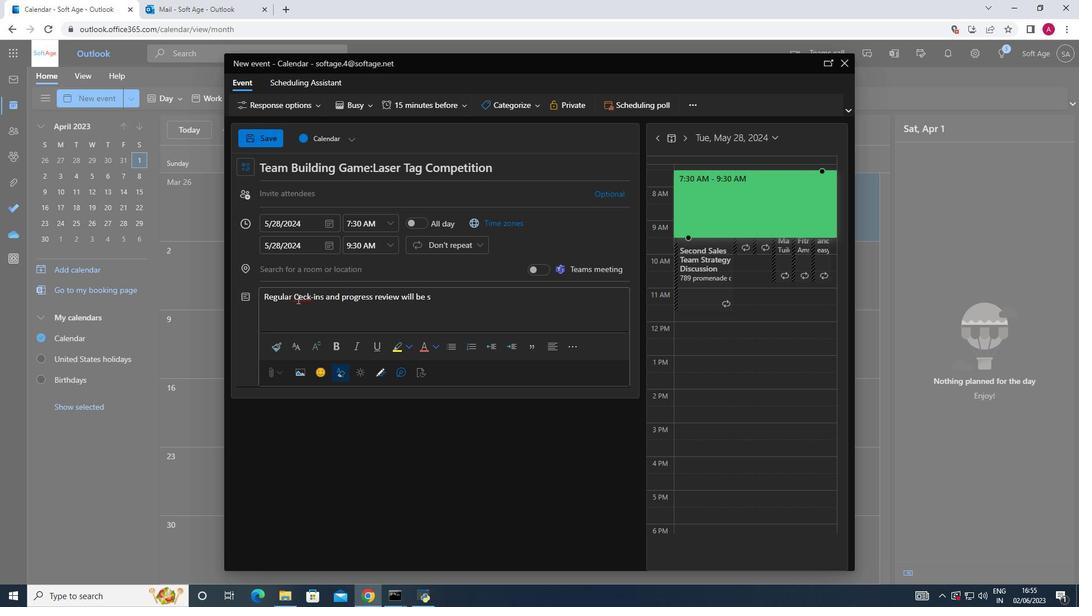 
Action: Mouse pressed left at (304, 299)
Screenshot: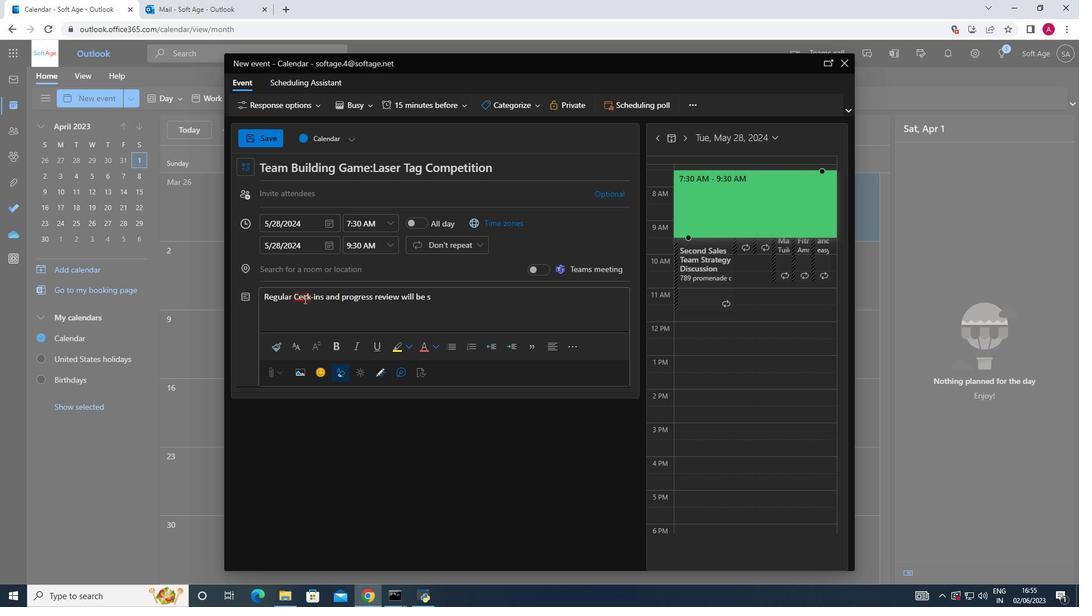 
Action: Mouse moved to (318, 347)
Screenshot: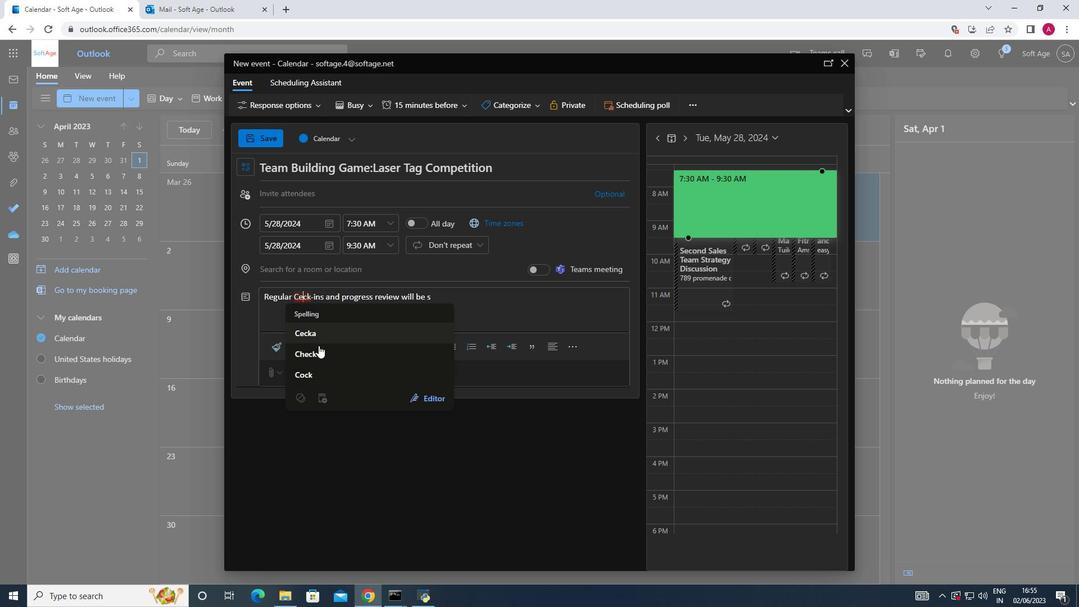 
Action: Mouse pressed left at (318, 347)
Screenshot: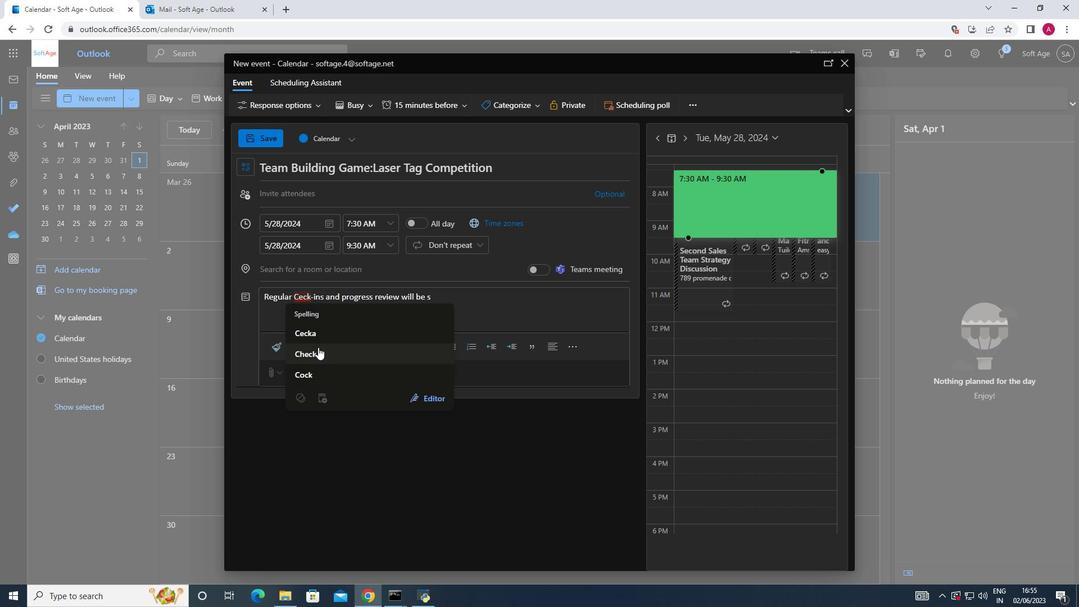
Action: Mouse moved to (440, 299)
Screenshot: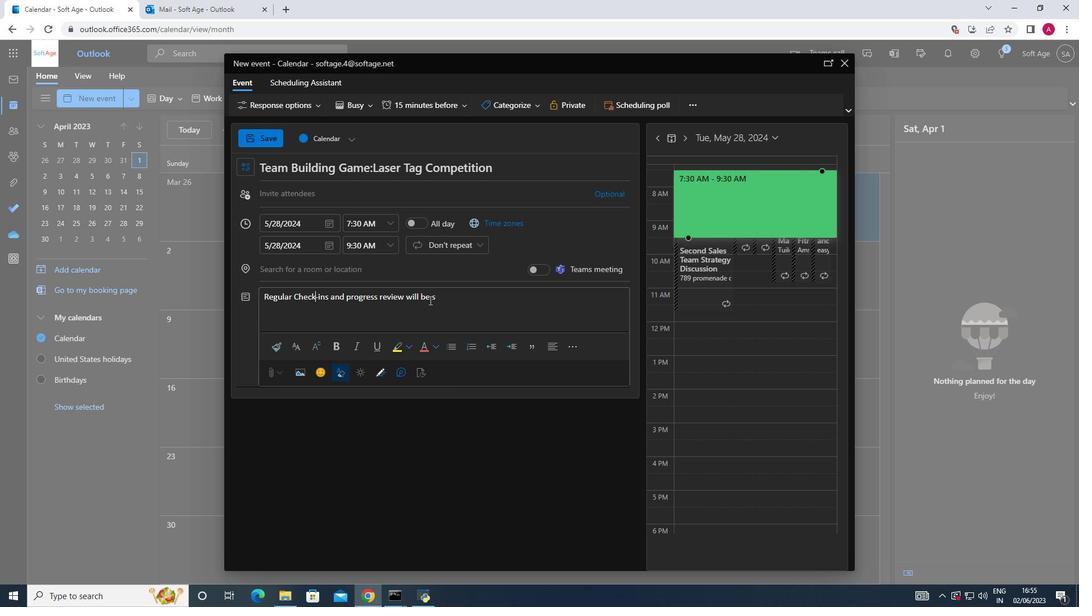 
Action: Mouse pressed left at (440, 299)
Screenshot: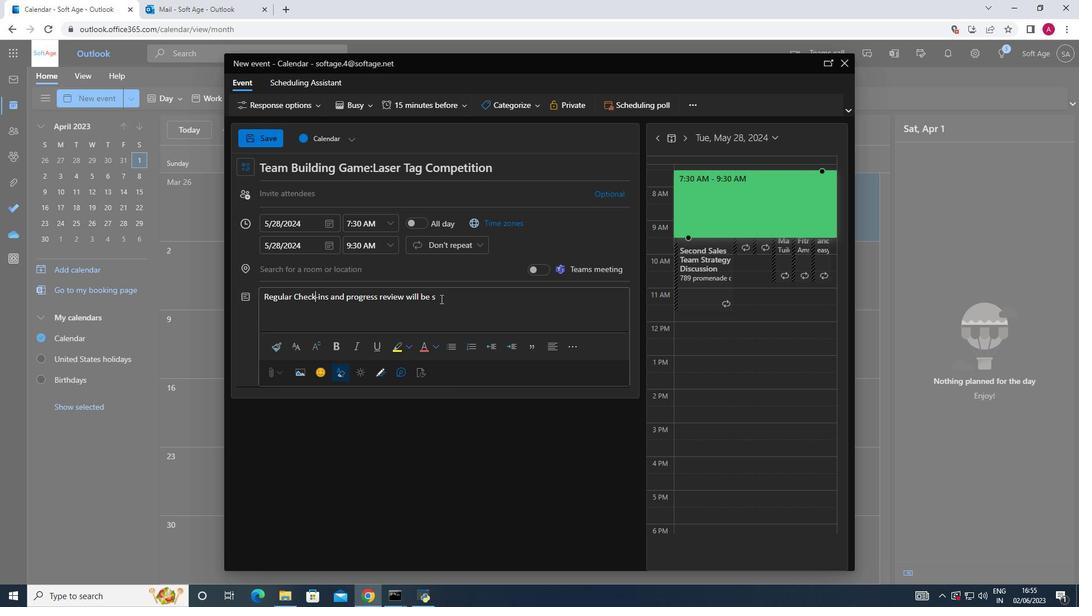 
Action: Key pressed cheduled<Key.space>ongoing<Key.space>feedback.<Key.space><Key.shift>These
Screenshot: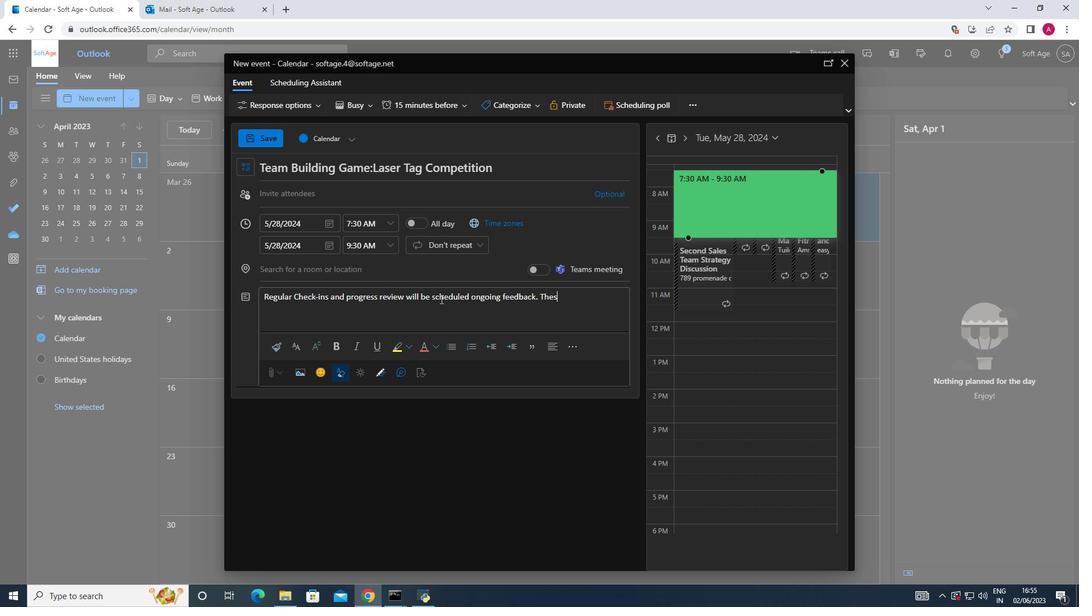 
Action: Mouse moved to (405, 281)
Screenshot: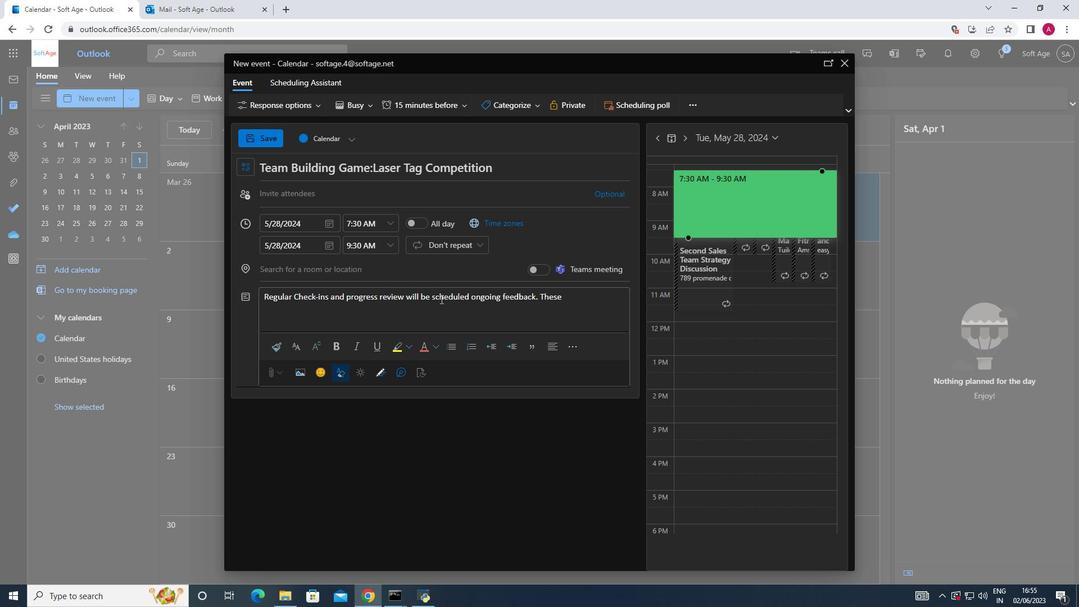 
Action: Key pressed <Key.space>discussions<Key.space>will<Key.space>allow<Key.space>for<Key.space>adjustments<Key.space>to<Key.space>the<Key.space>actrio<Key.backspace><Key.backspace><Key.backspace>ion<Key.space>plan<Key.space>if<Key.space>needed<Key.space>and<Key.space>provide<Key.space>encourahg<Key.backspace><Key.backspace>gement<Key.space>and<Key.space>support<Key.space>to<Key.space>the<Key.space>employee.
Screenshot: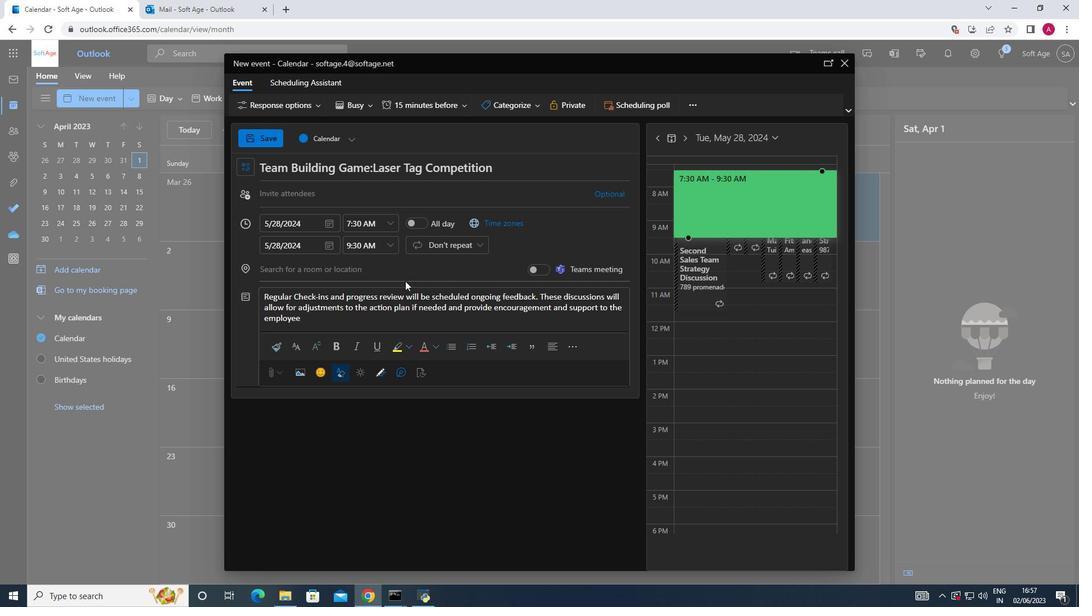 
Action: Mouse moved to (532, 106)
Screenshot: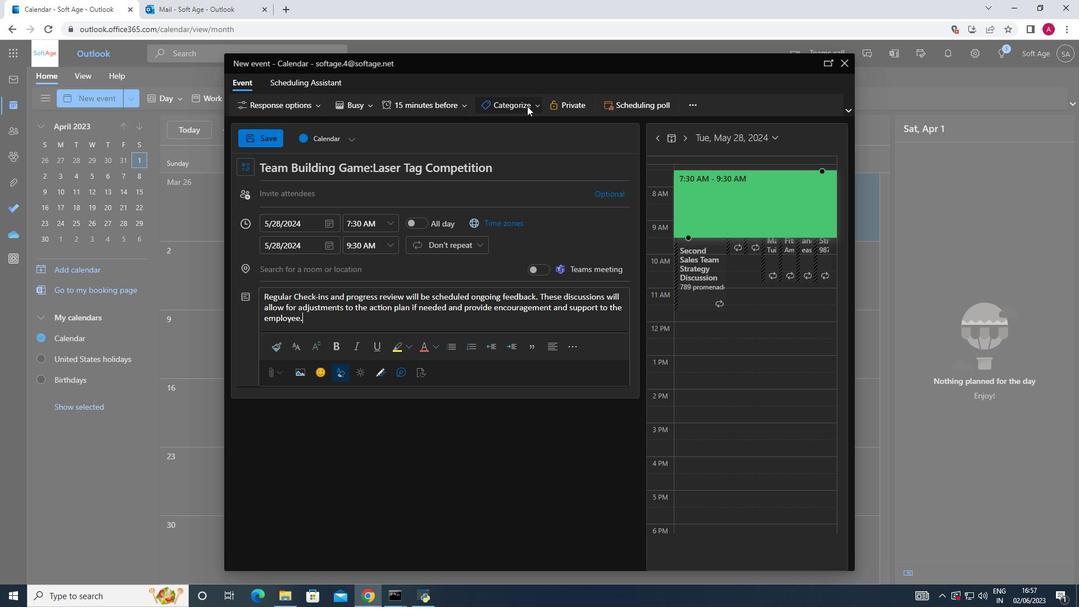 
Action: Mouse pressed left at (532, 106)
Screenshot: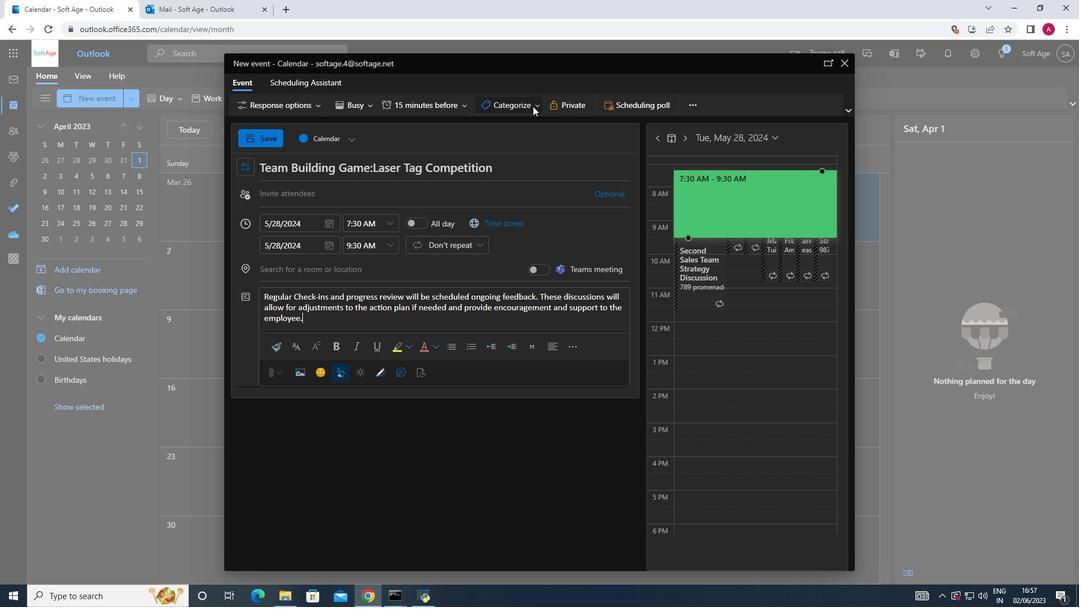 
Action: Mouse moved to (534, 198)
Screenshot: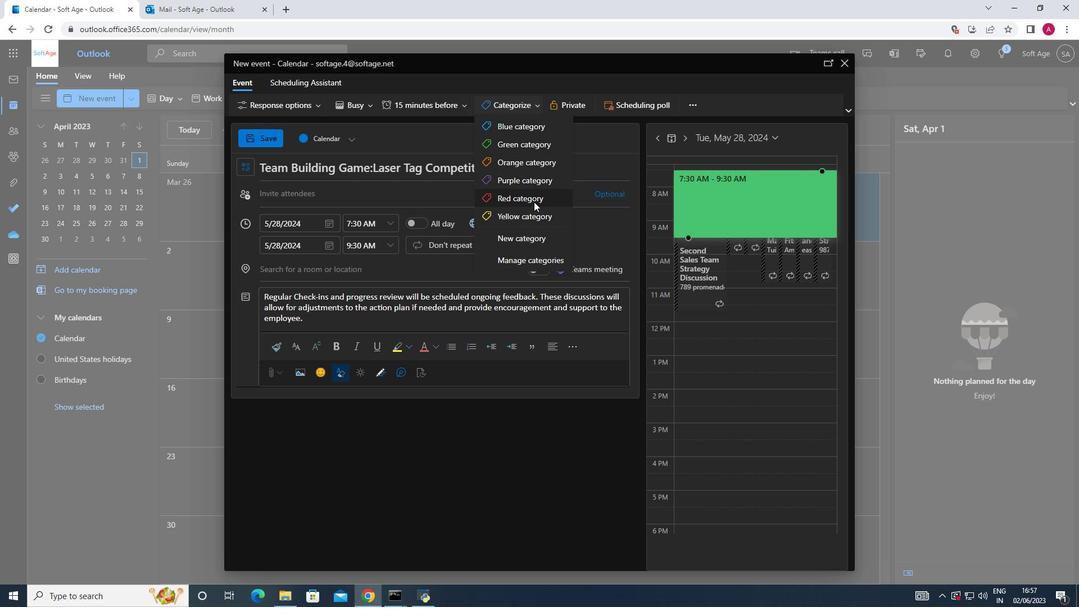 
Action: Mouse pressed left at (534, 198)
Screenshot: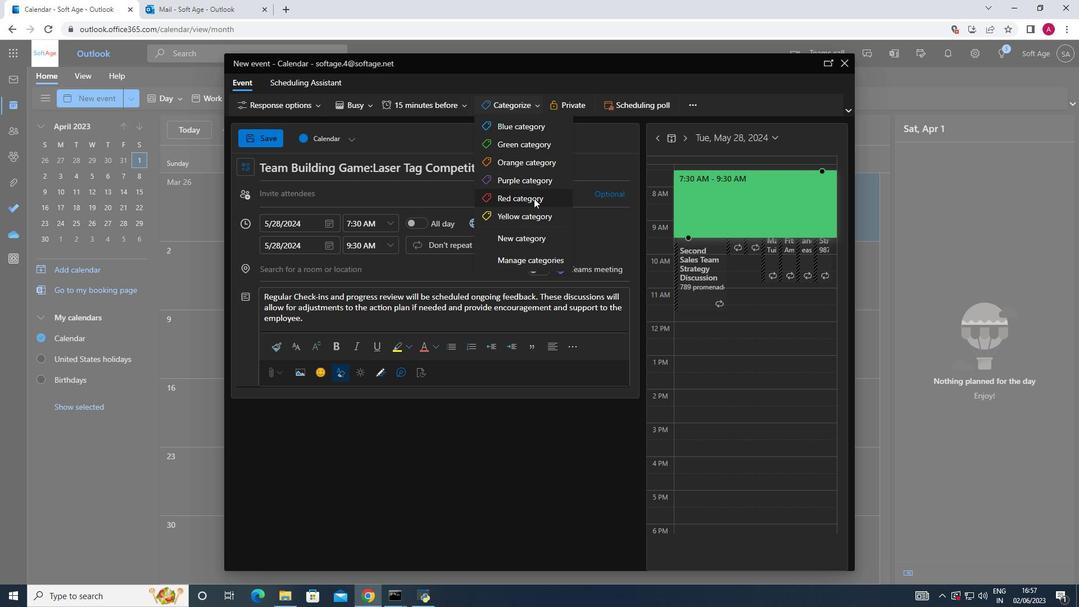 
Action: Mouse moved to (319, 272)
Screenshot: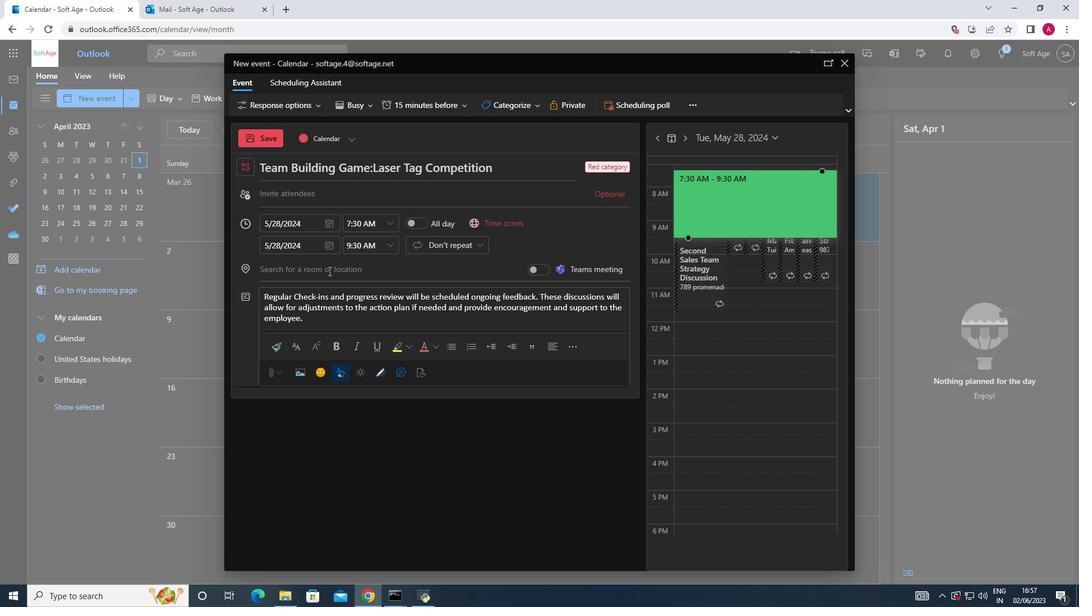 
Action: Mouse pressed left at (319, 272)
Screenshot: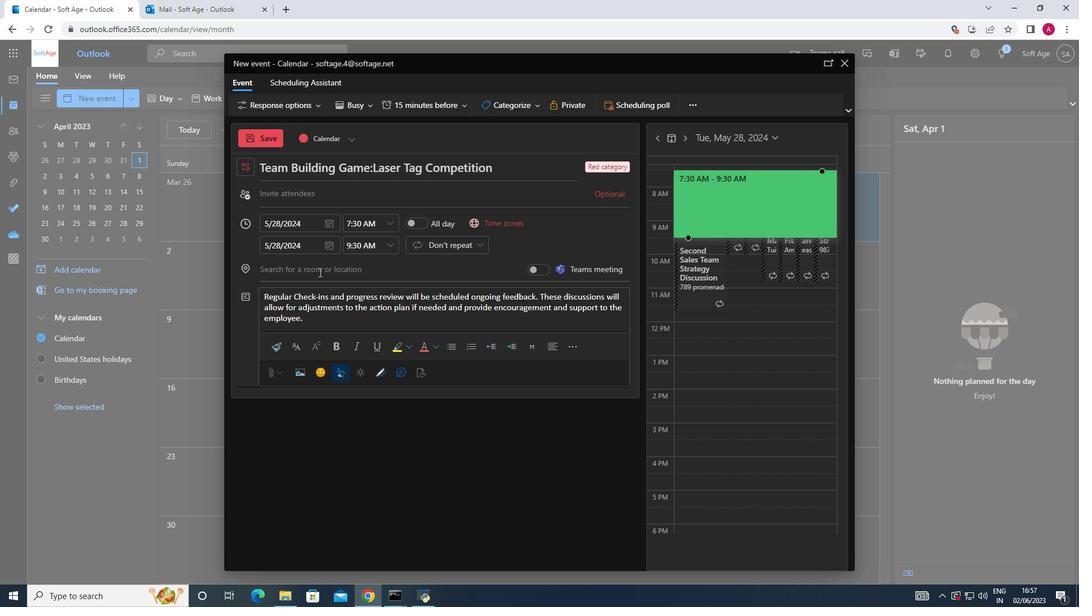 
Action: Key pressed <Key.shift_r>Panama<Key.space><Key.shift>City,<Key.shift_r>Panama
Screenshot: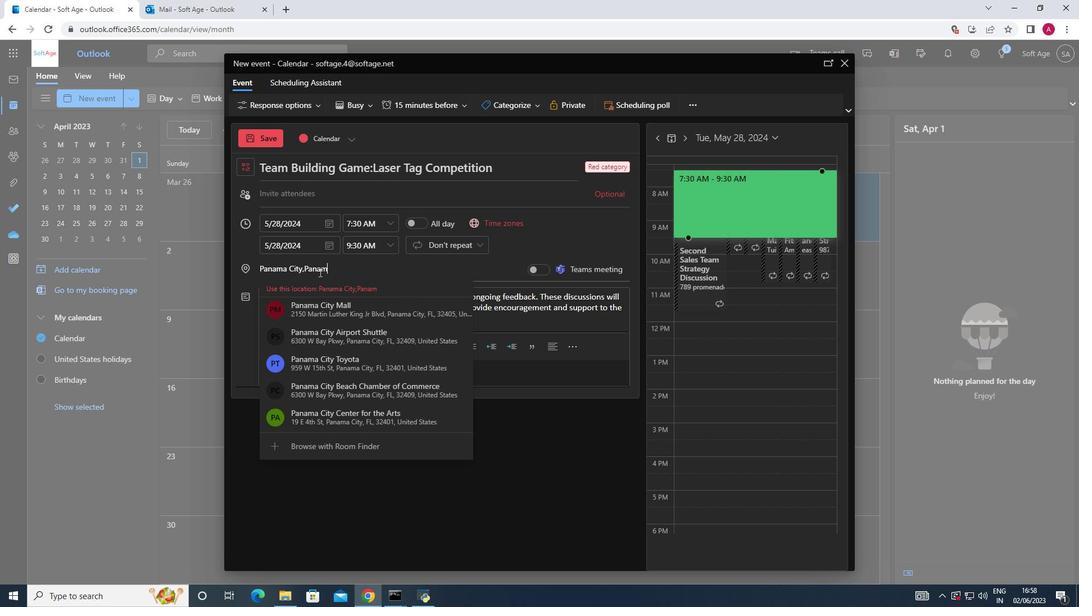 
Action: Mouse moved to (367, 291)
Screenshot: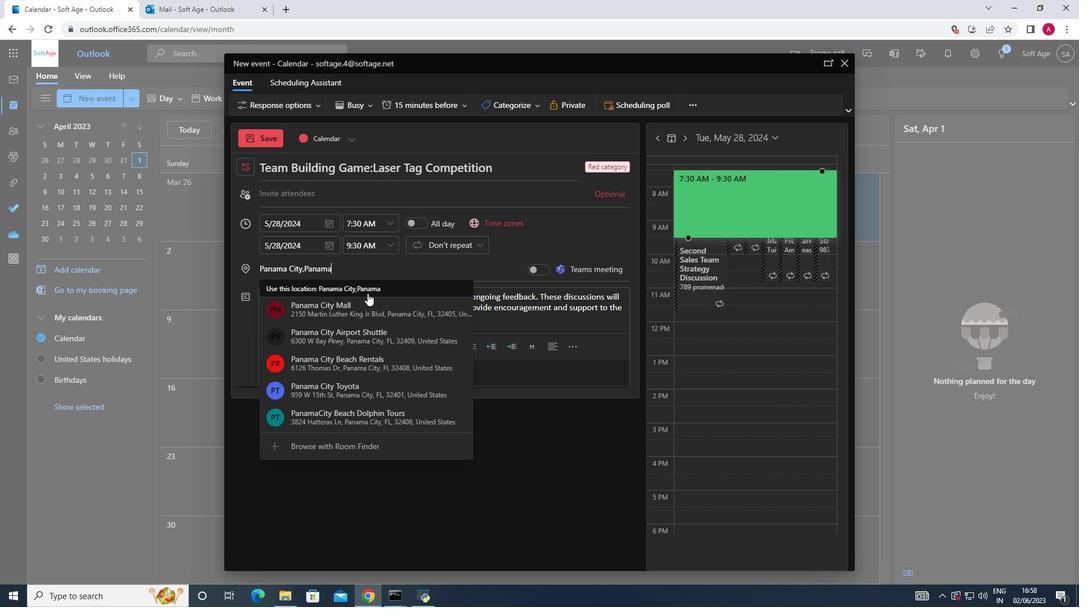 
Action: Mouse pressed left at (367, 291)
Screenshot: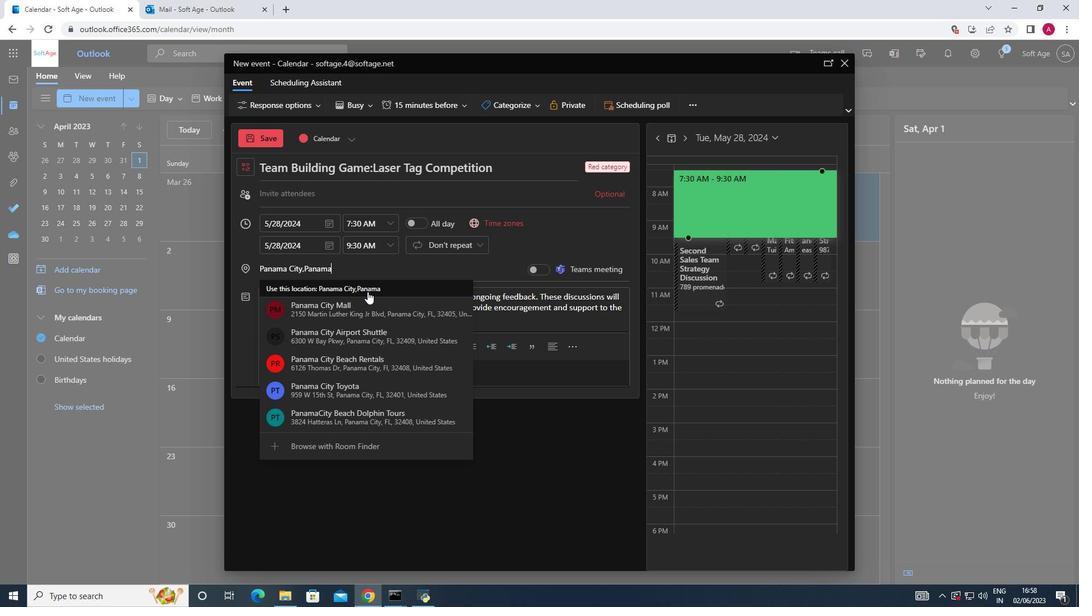 
Action: Mouse moved to (352, 200)
Screenshot: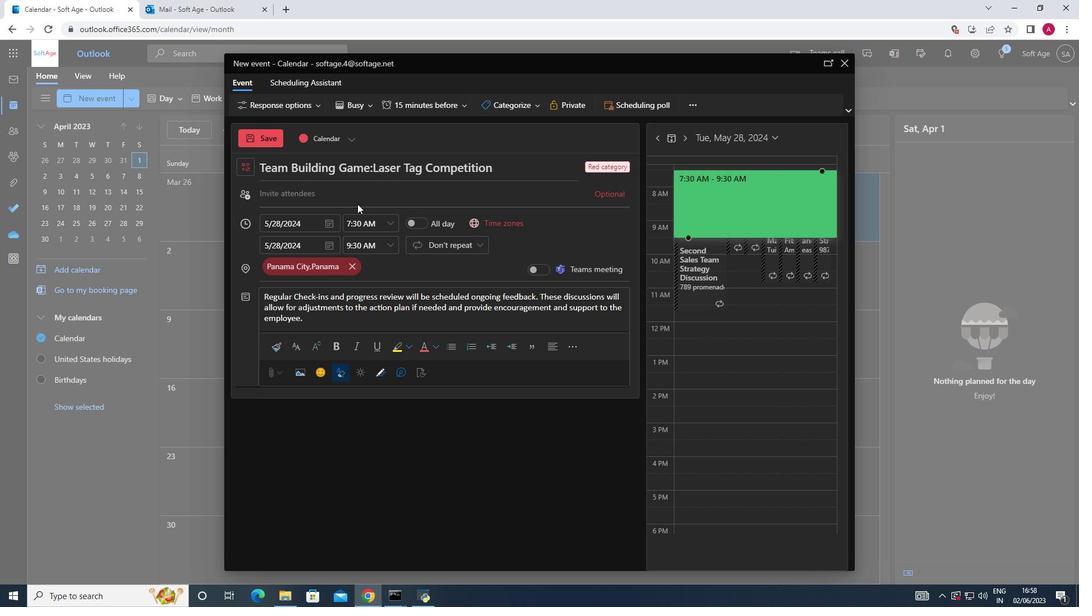 
Action: Mouse pressed left at (352, 200)
Screenshot: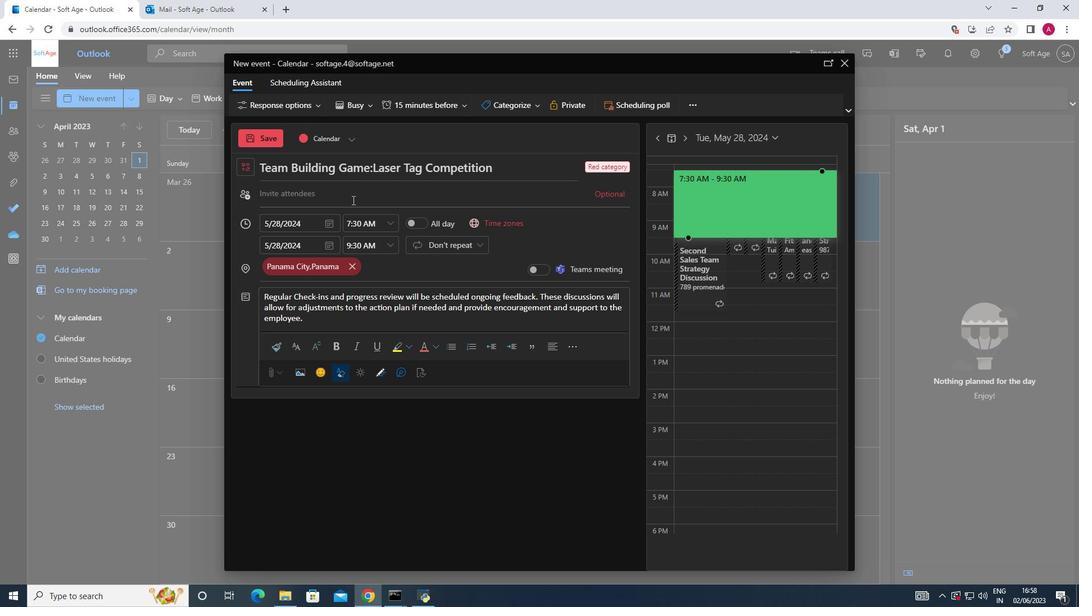
Action: Key pressed softage.5<Key.shift>@
Screenshot: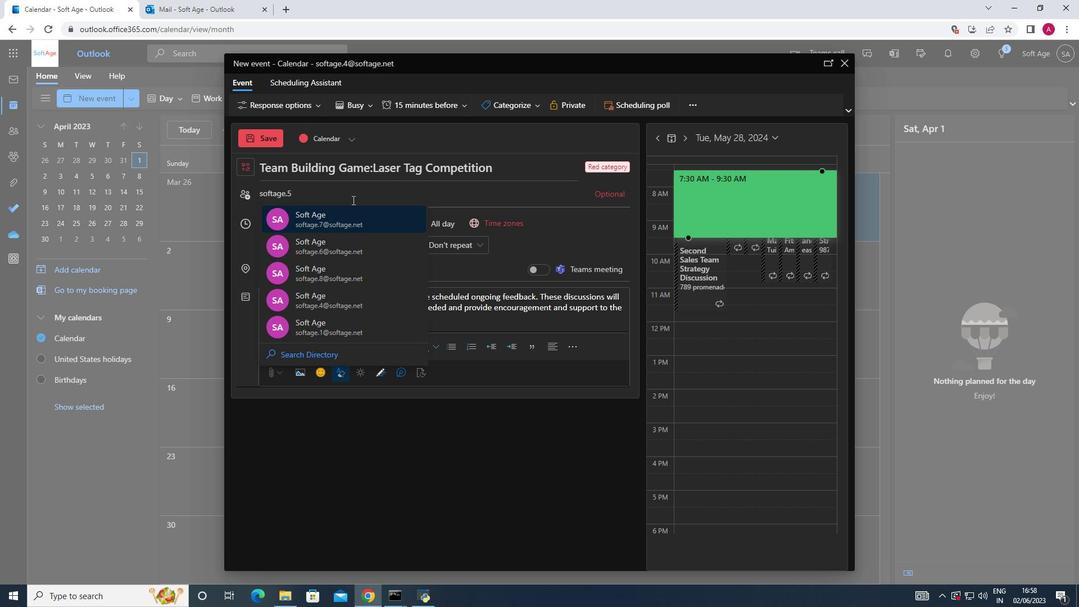 
Action: Mouse moved to (353, 211)
Screenshot: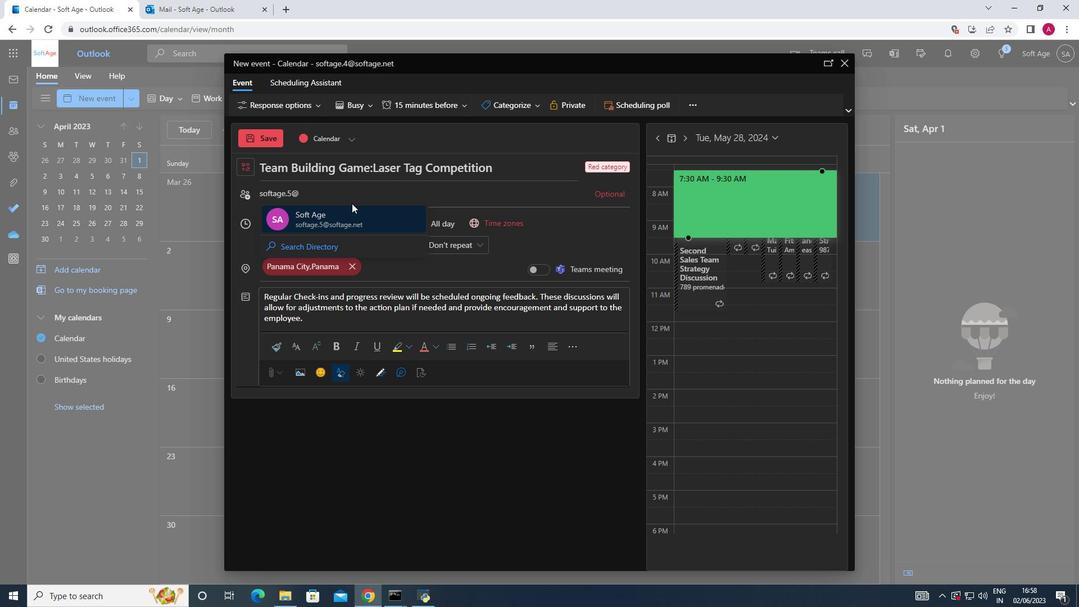
Action: Mouse pressed left at (353, 211)
Screenshot: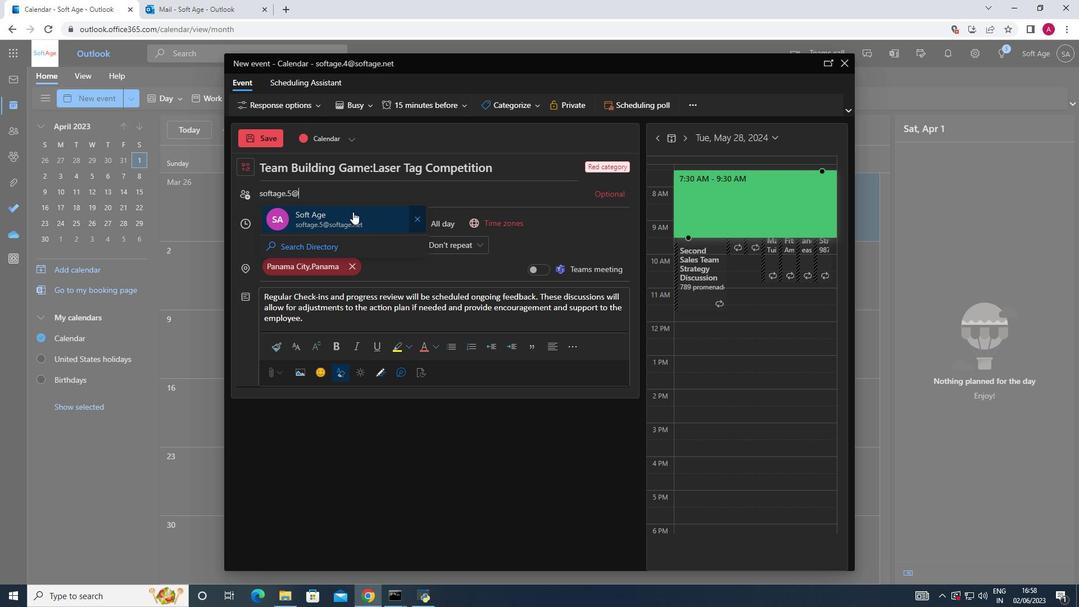 
Action: Key pressed softage.6
Screenshot: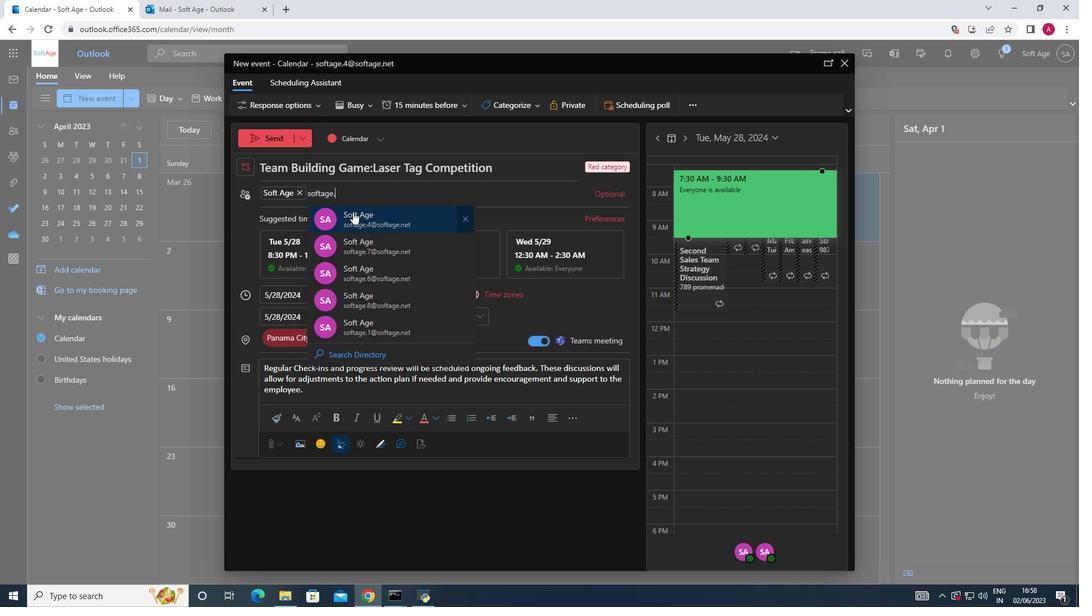 
Action: Mouse moved to (385, 256)
Screenshot: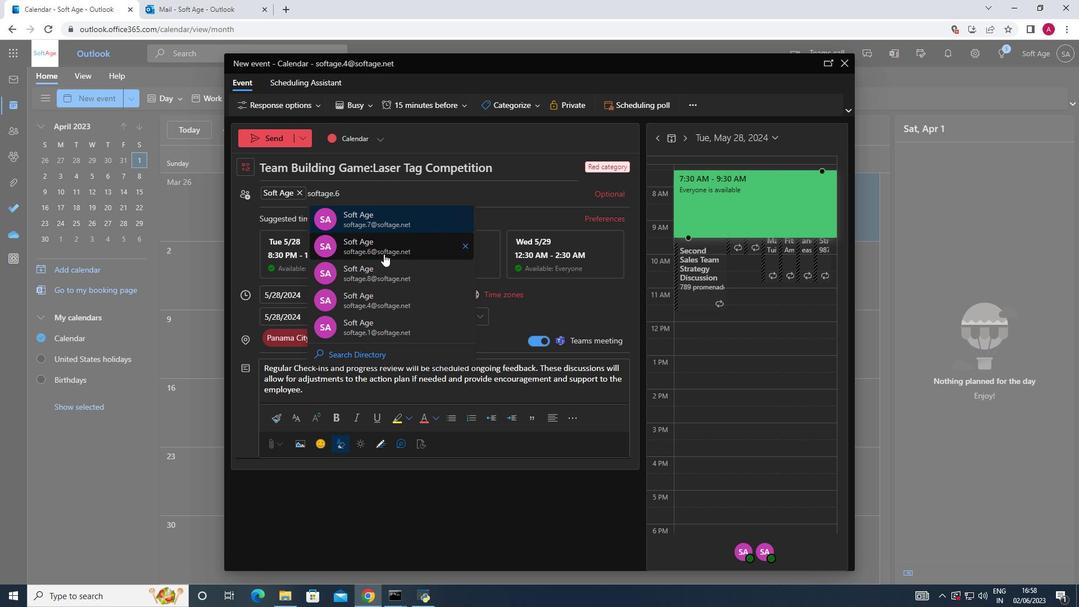 
Action: Mouse pressed left at (385, 256)
Screenshot: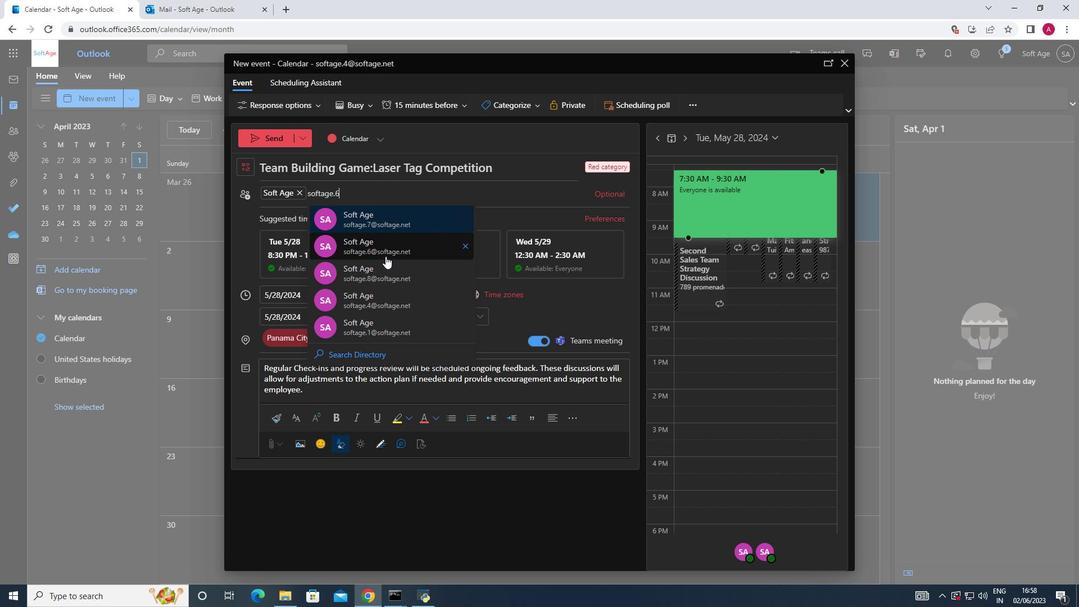 
Action: Mouse moved to (465, 104)
Screenshot: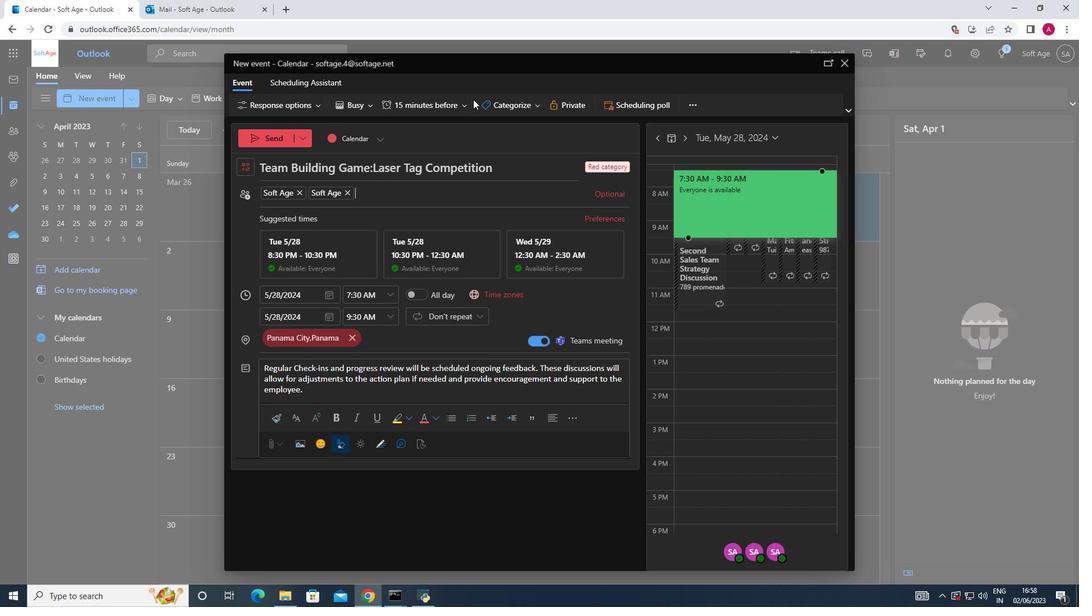 
Action: Mouse pressed left at (465, 104)
Screenshot: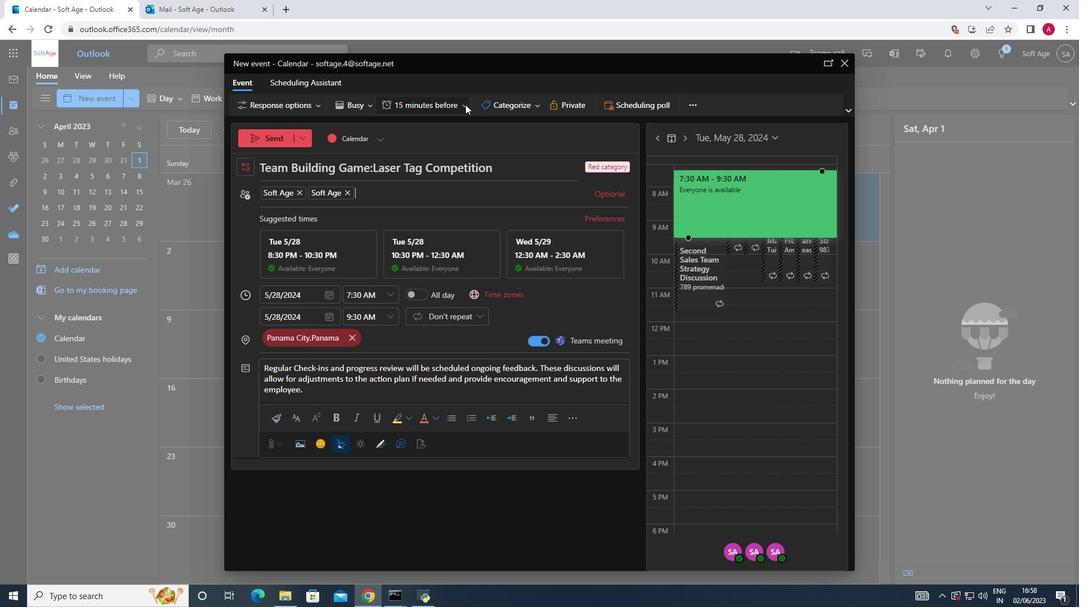 
Action: Mouse moved to (462, 99)
Screenshot: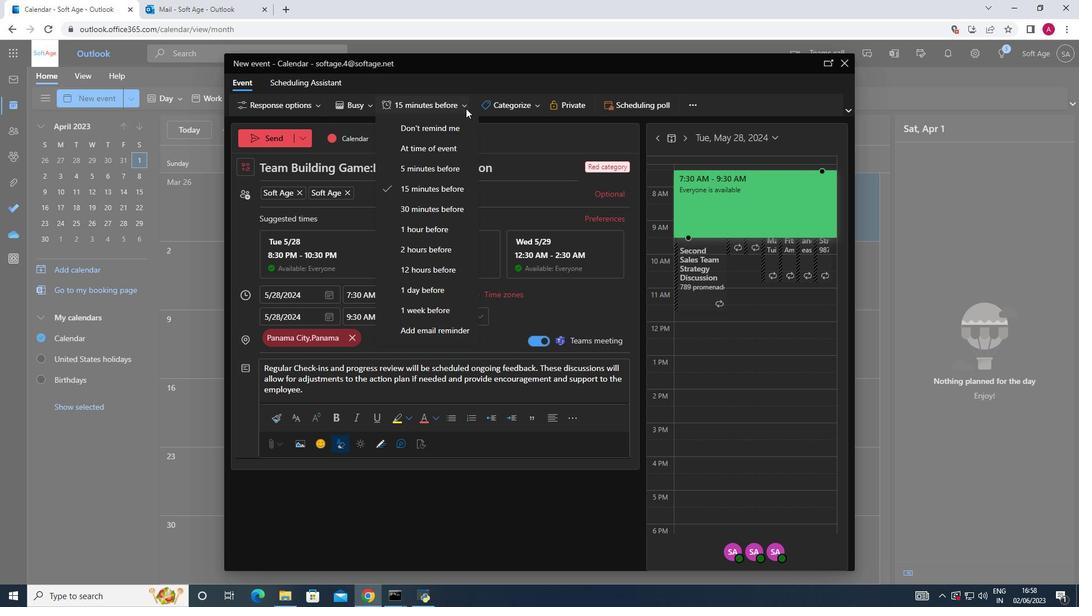 
Action: Mouse pressed left at (462, 99)
Screenshot: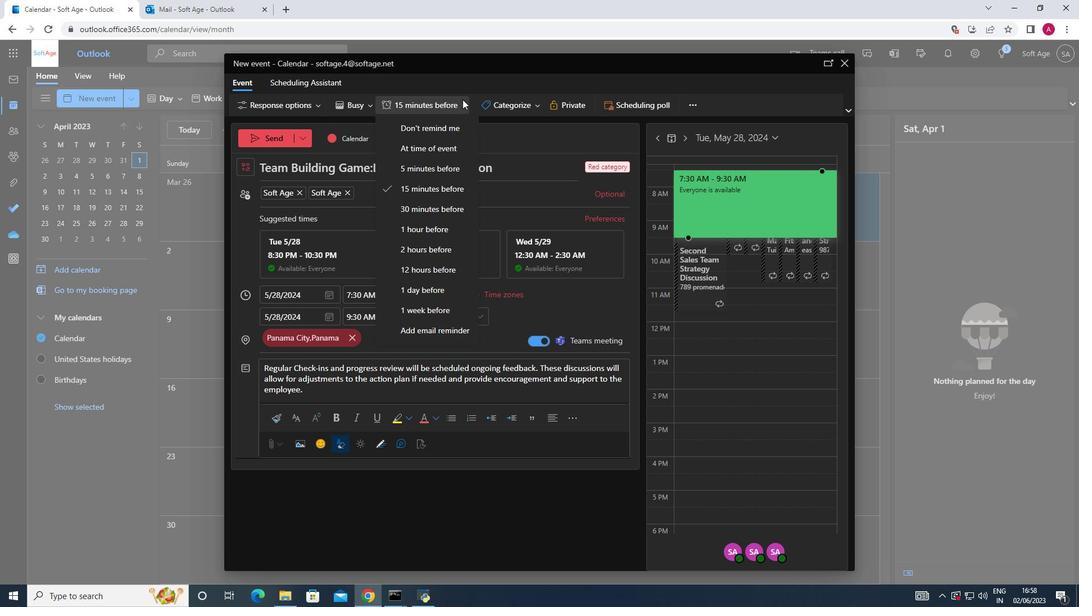 
Action: Mouse moved to (272, 135)
Screenshot: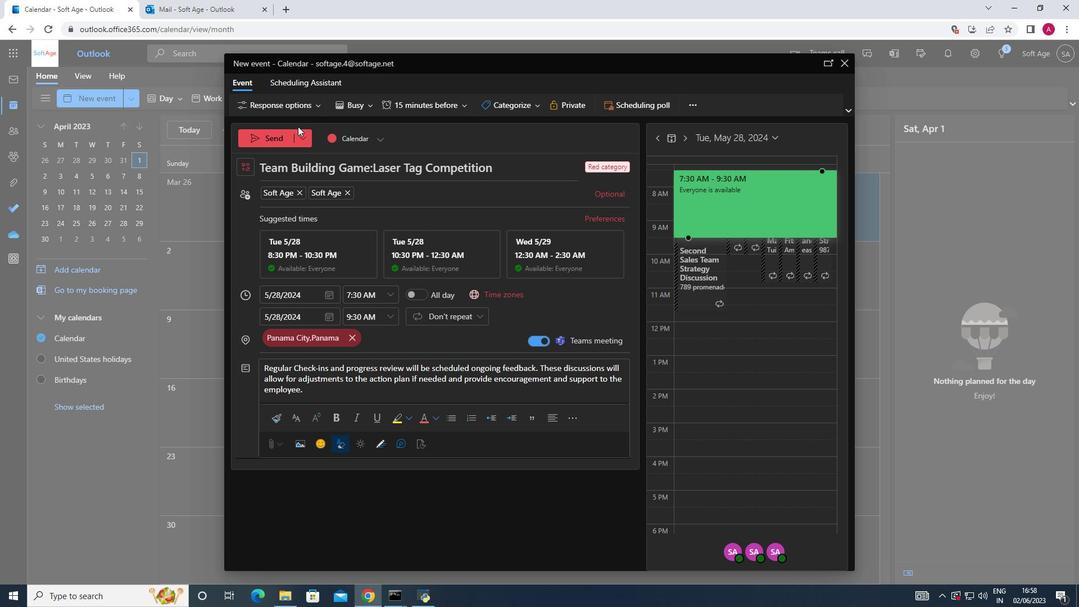 
Action: Mouse pressed left at (272, 135)
Screenshot: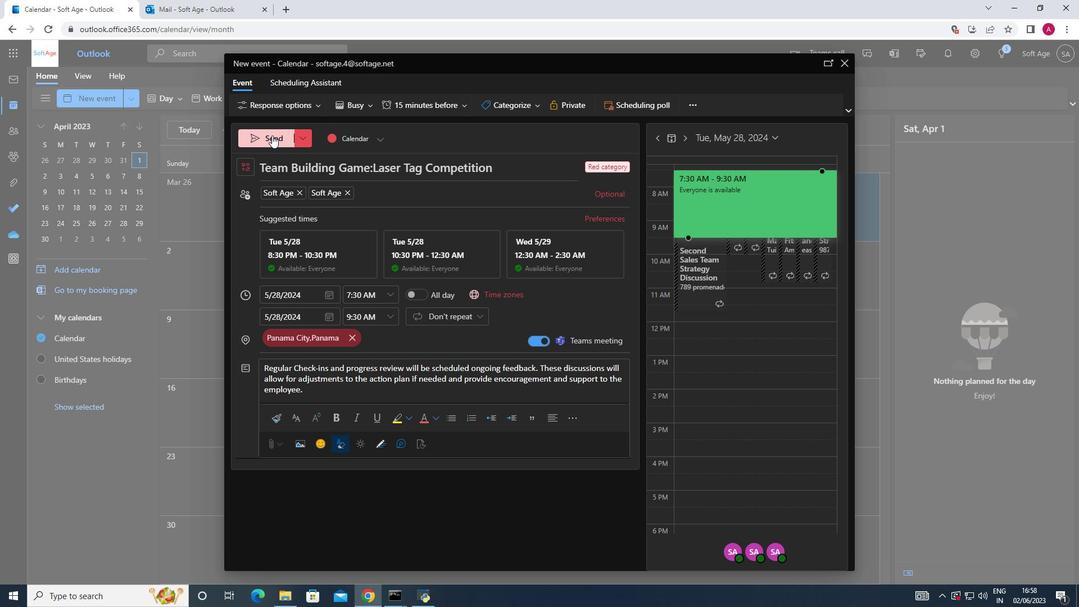 
Action: Mouse moved to (280, 150)
Screenshot: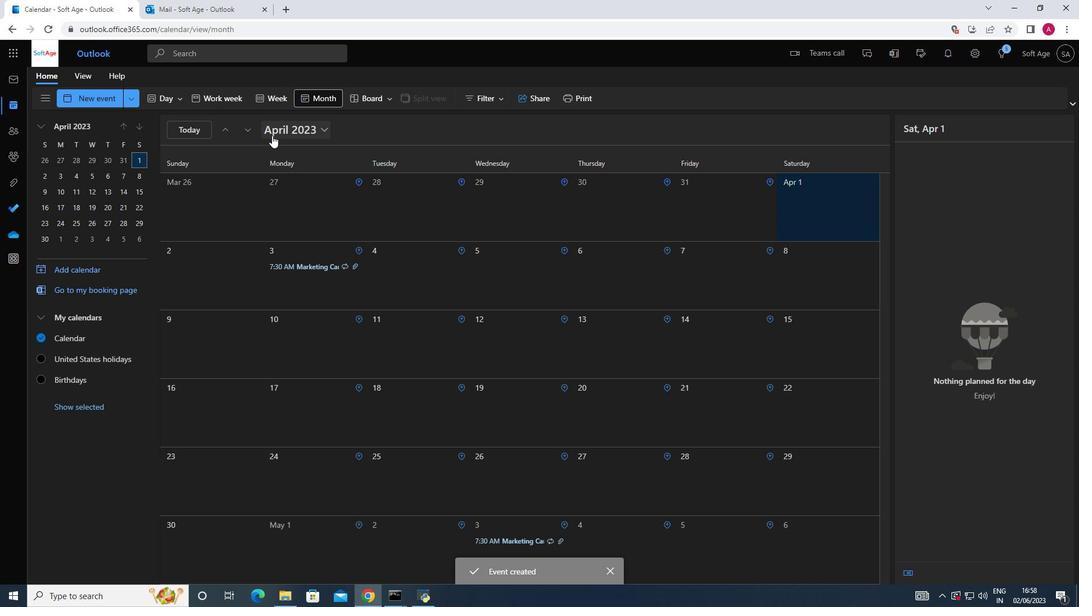 
